 Task: Send an email with the signature Finley Cooper with the subject 'Request for a white paper' and the message 'I will need to review the contract before providing a response.' from softage.1@softage.net to softage.3@softage.net with an attached document Request_for_information.pdf and move the email from Sent Items to the folder Veterinary records
Action: Mouse moved to (111, 131)
Screenshot: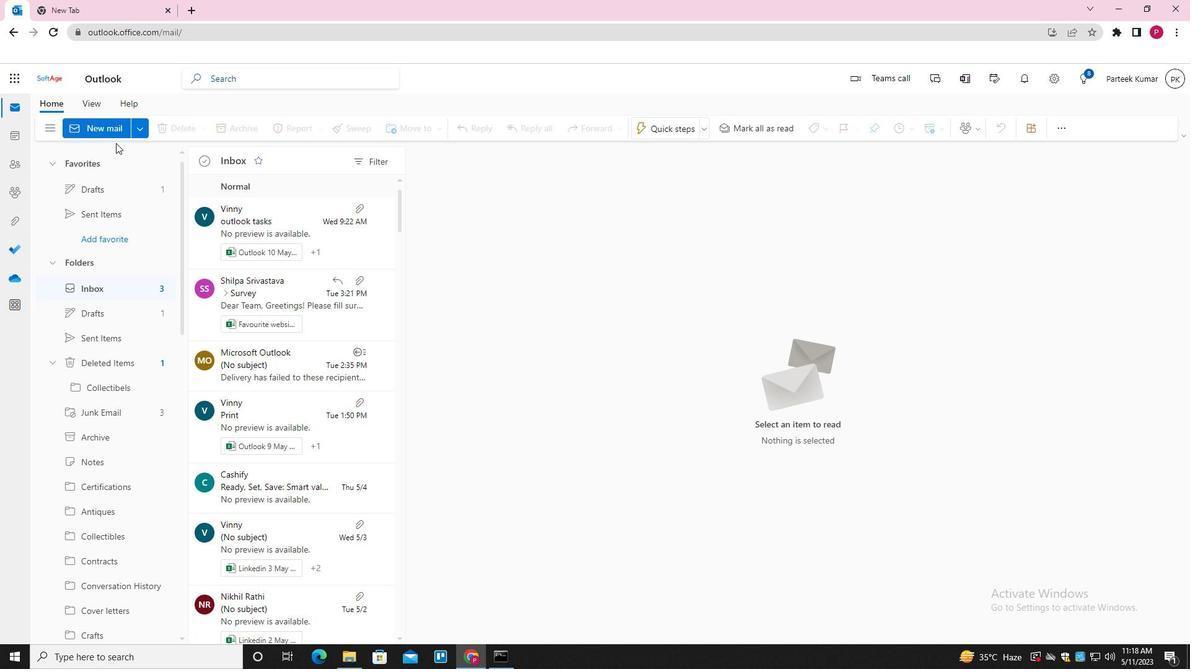 
Action: Mouse pressed left at (111, 131)
Screenshot: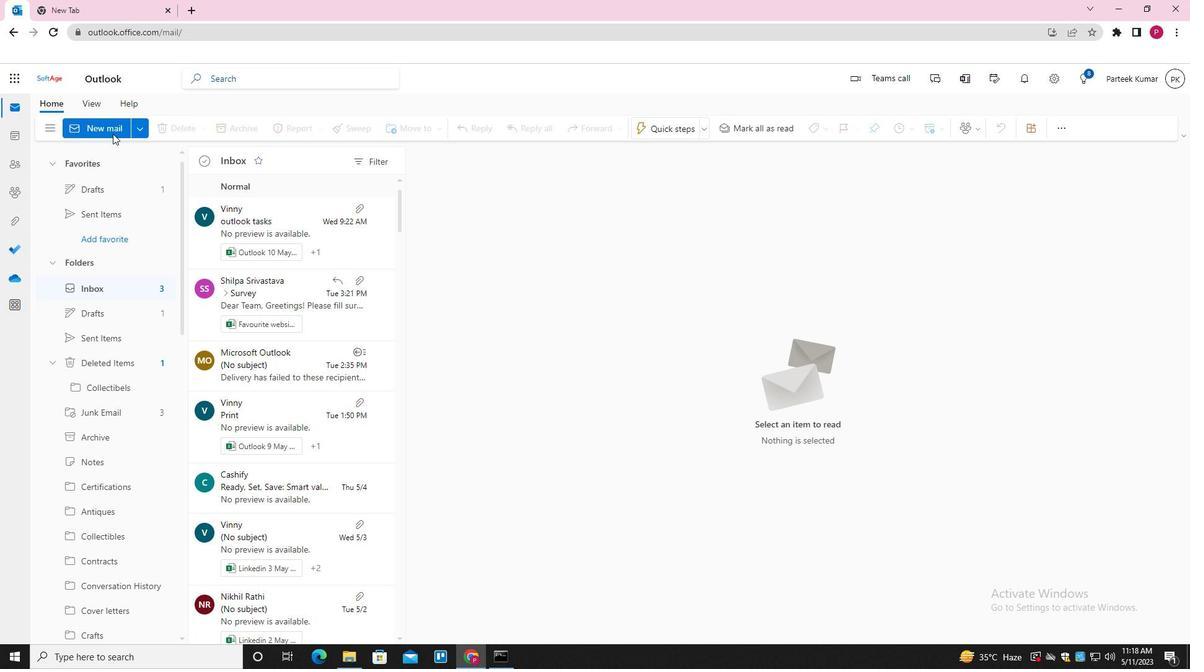 
Action: Mouse moved to (485, 319)
Screenshot: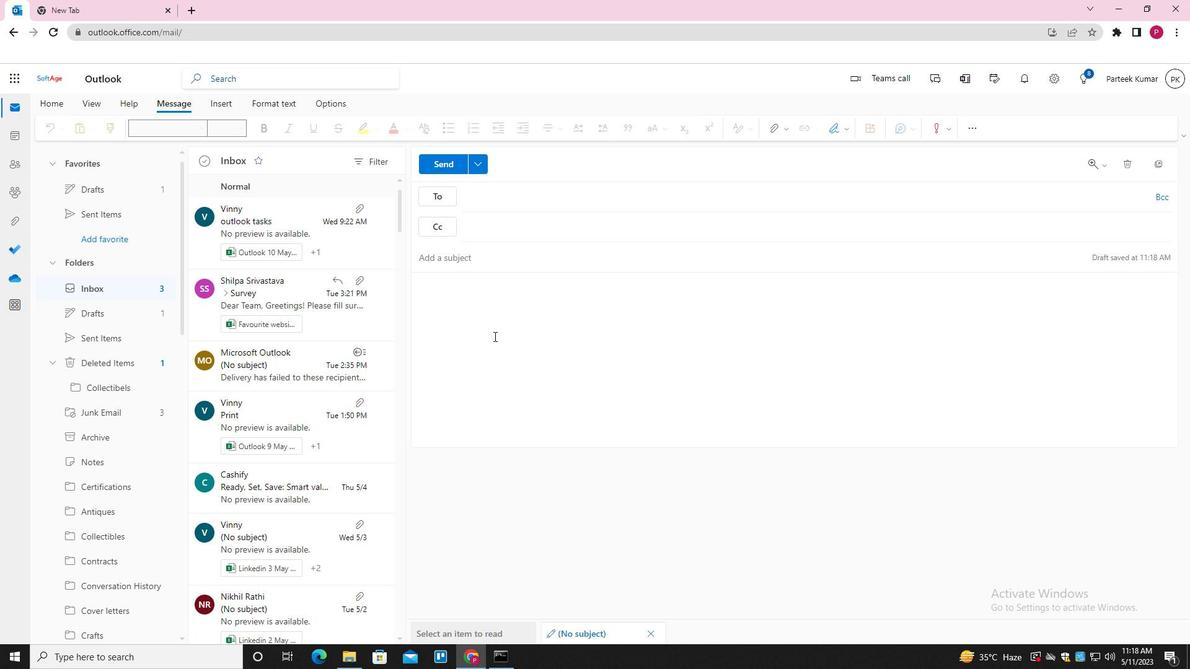 
Action: Mouse pressed left at (485, 319)
Screenshot: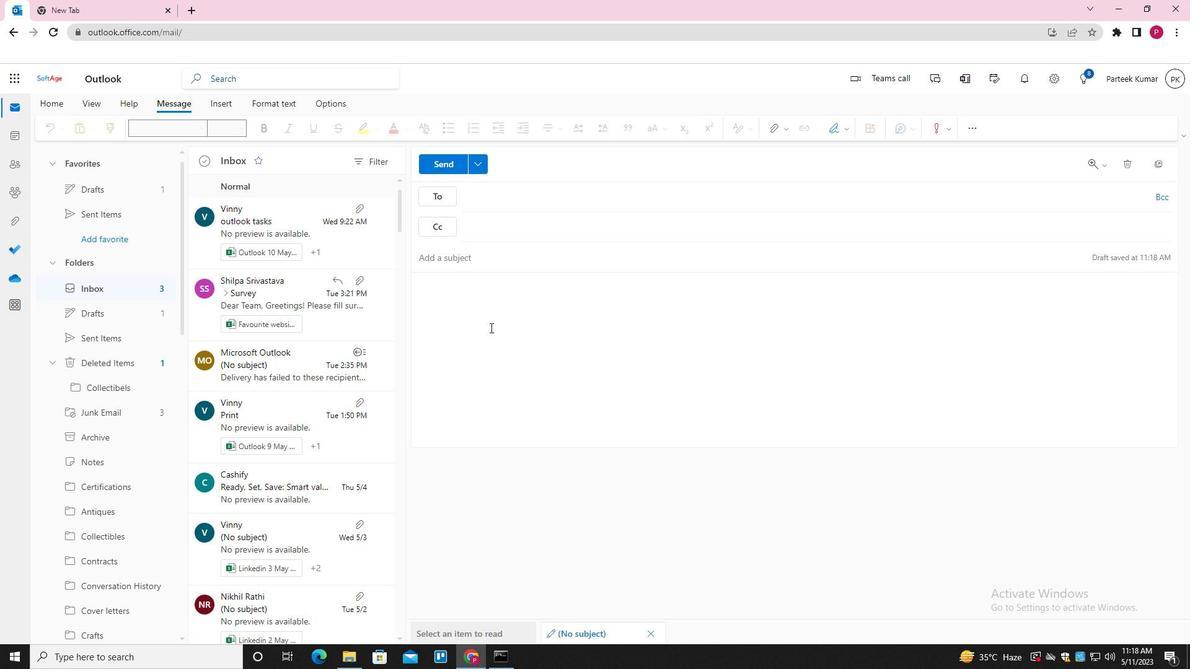 
Action: Mouse moved to (841, 128)
Screenshot: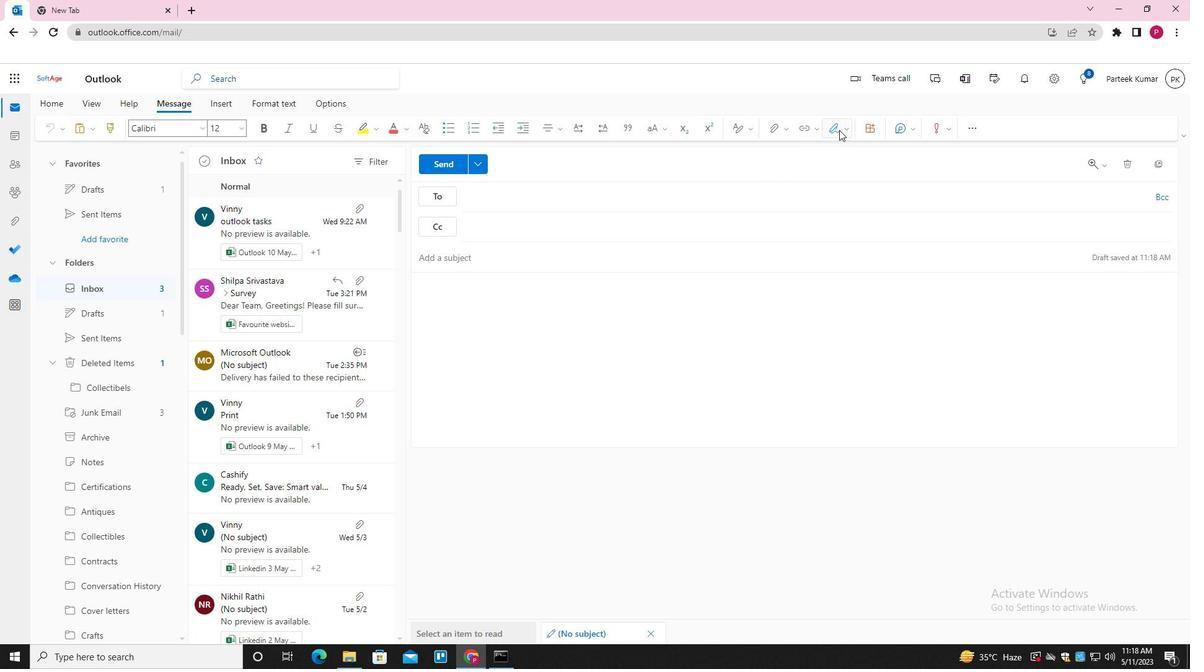 
Action: Mouse pressed left at (841, 128)
Screenshot: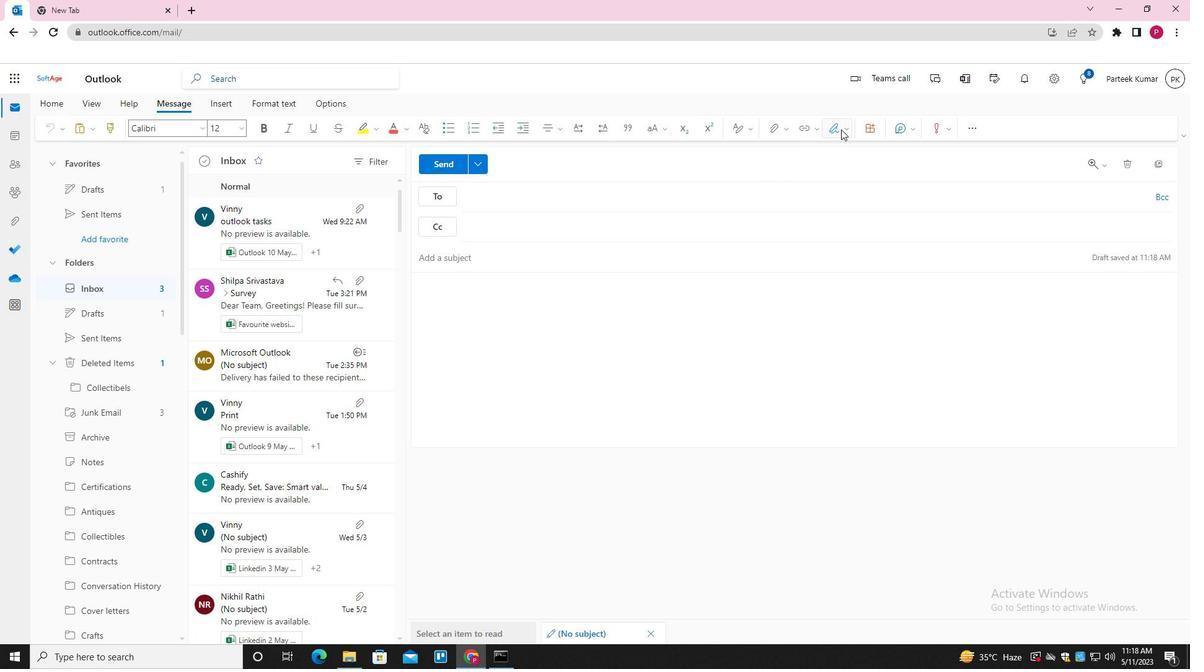
Action: Mouse moved to (822, 177)
Screenshot: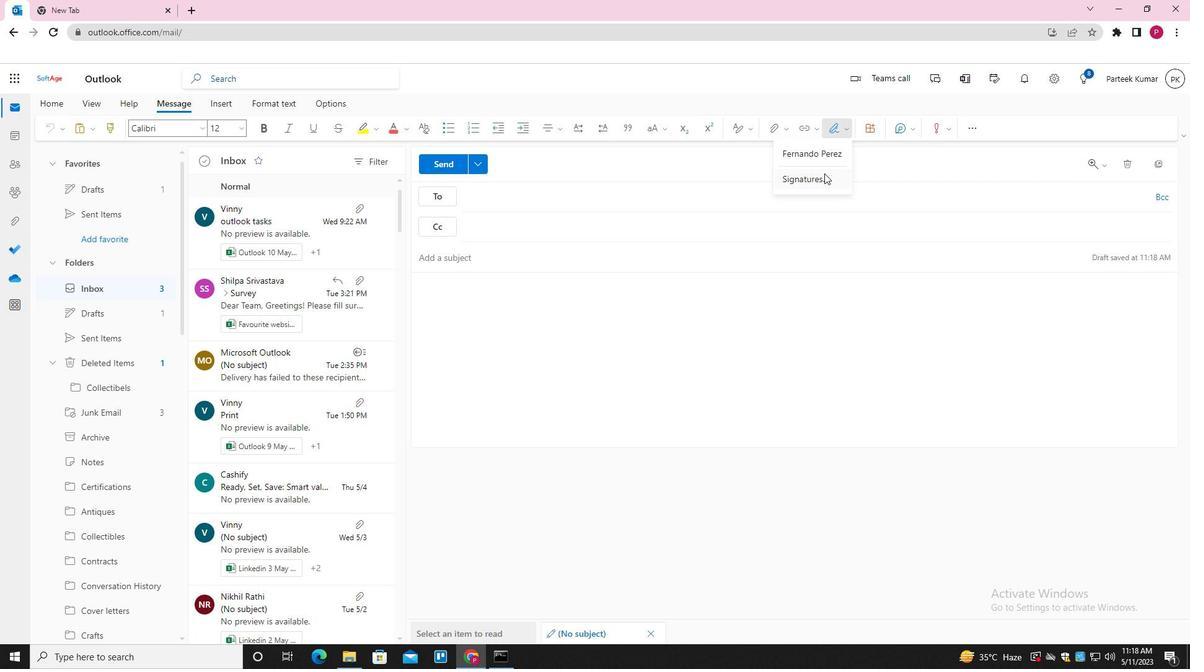 
Action: Mouse pressed left at (822, 177)
Screenshot: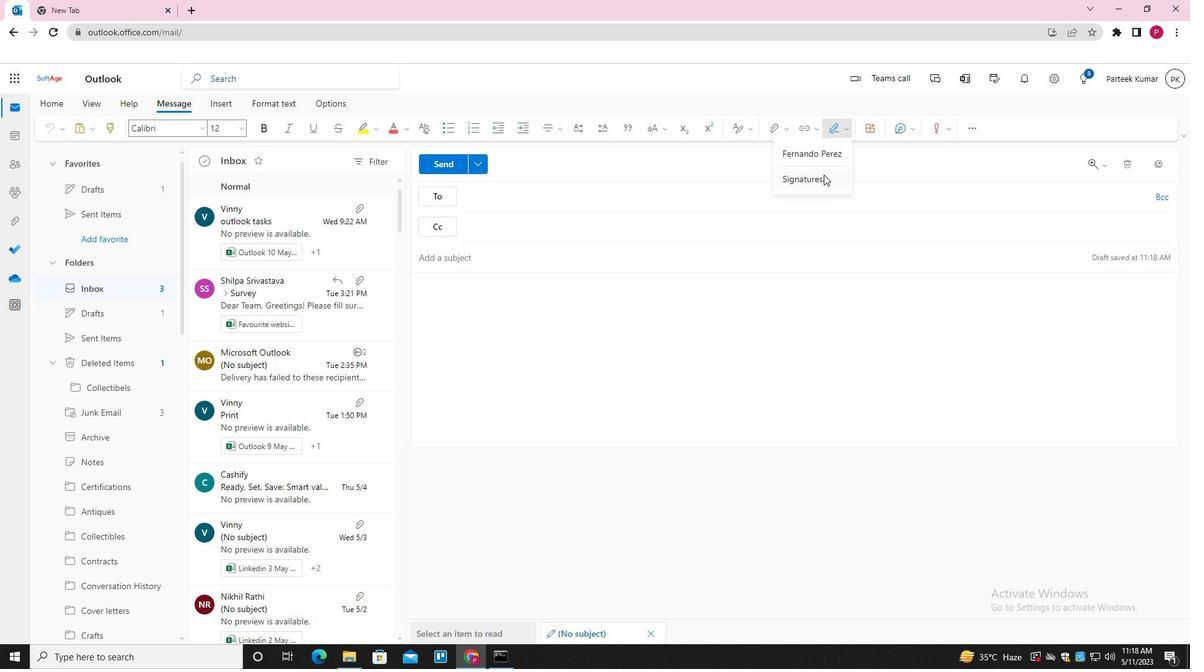 
Action: Mouse moved to (836, 226)
Screenshot: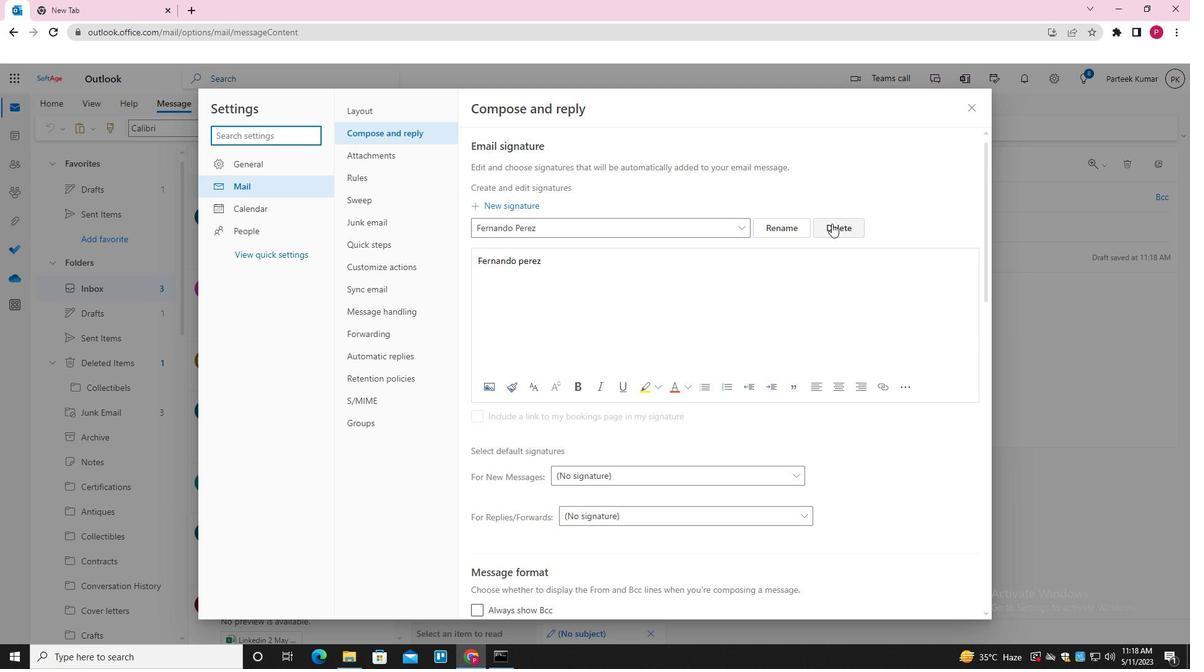 
Action: Mouse pressed left at (836, 226)
Screenshot: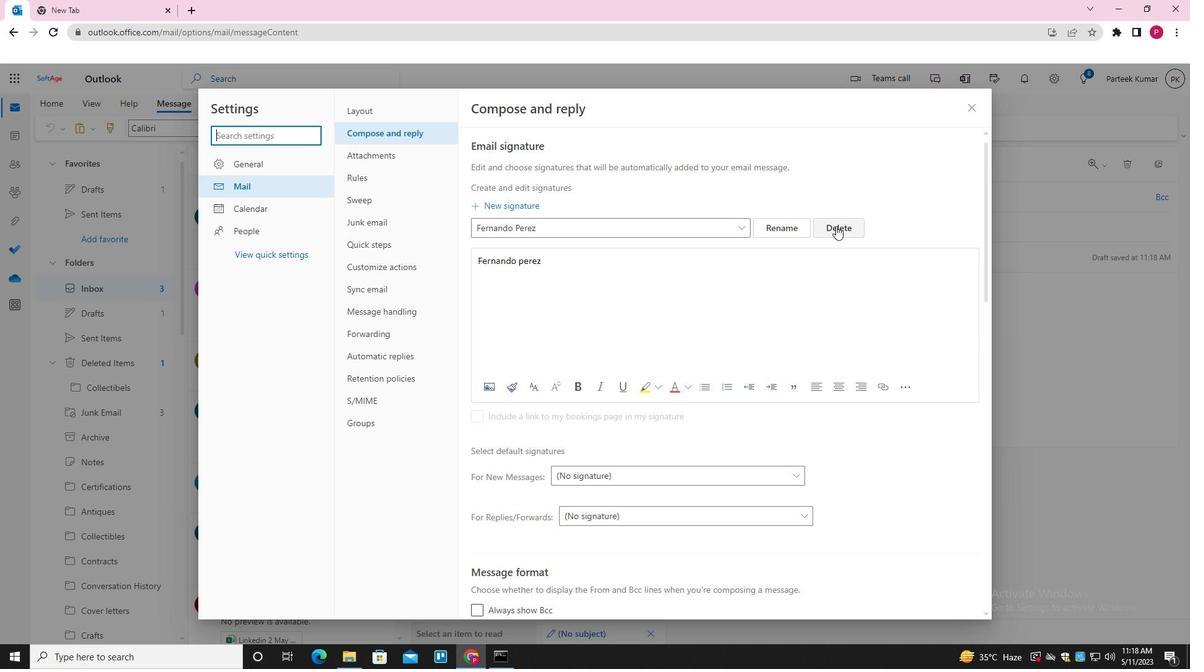 
Action: Mouse moved to (649, 228)
Screenshot: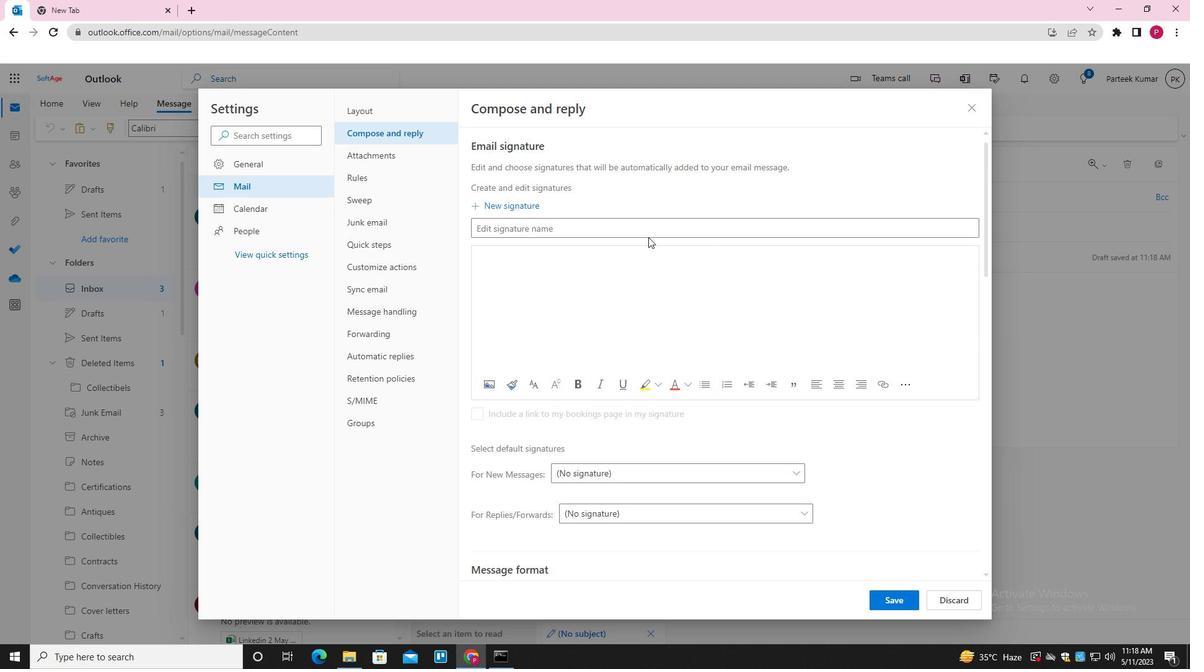 
Action: Mouse pressed left at (649, 228)
Screenshot: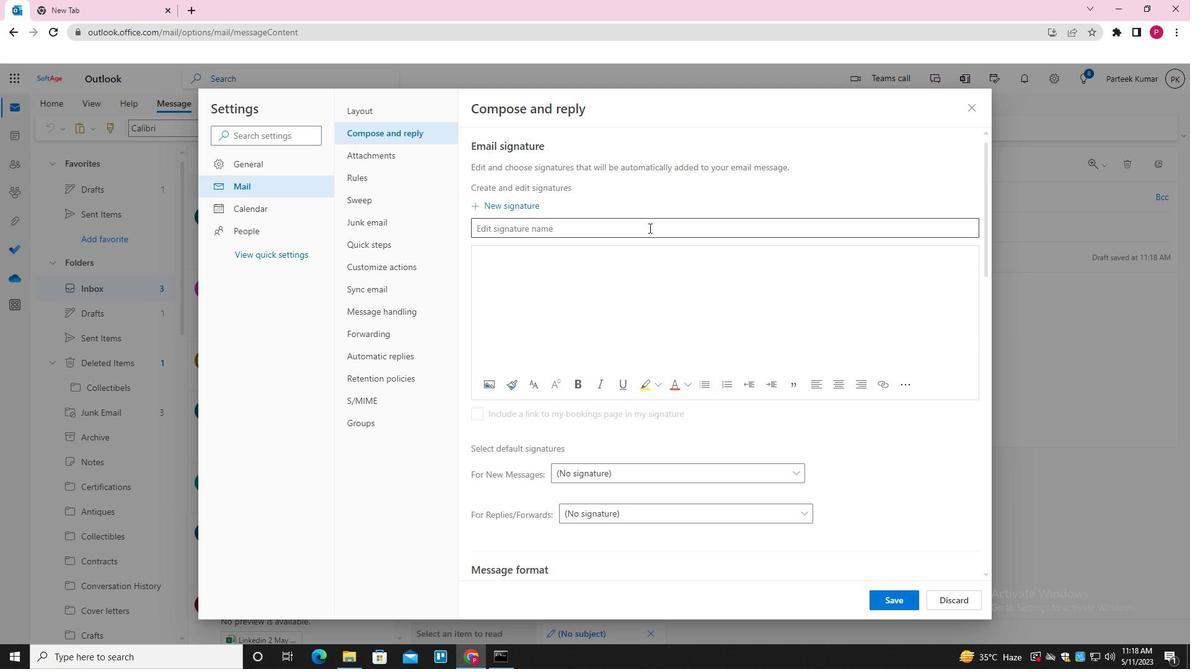 
Action: Key pressed <Key.shift><Key.shift><Key.shift><Key.shift><Key.shift><Key.shift><Key.shift><Key.shift><Key.shift><Key.shift><Key.shift><Key.shift><Key.shift>FINELY<Key.space><Key.shift>COOPER
Screenshot: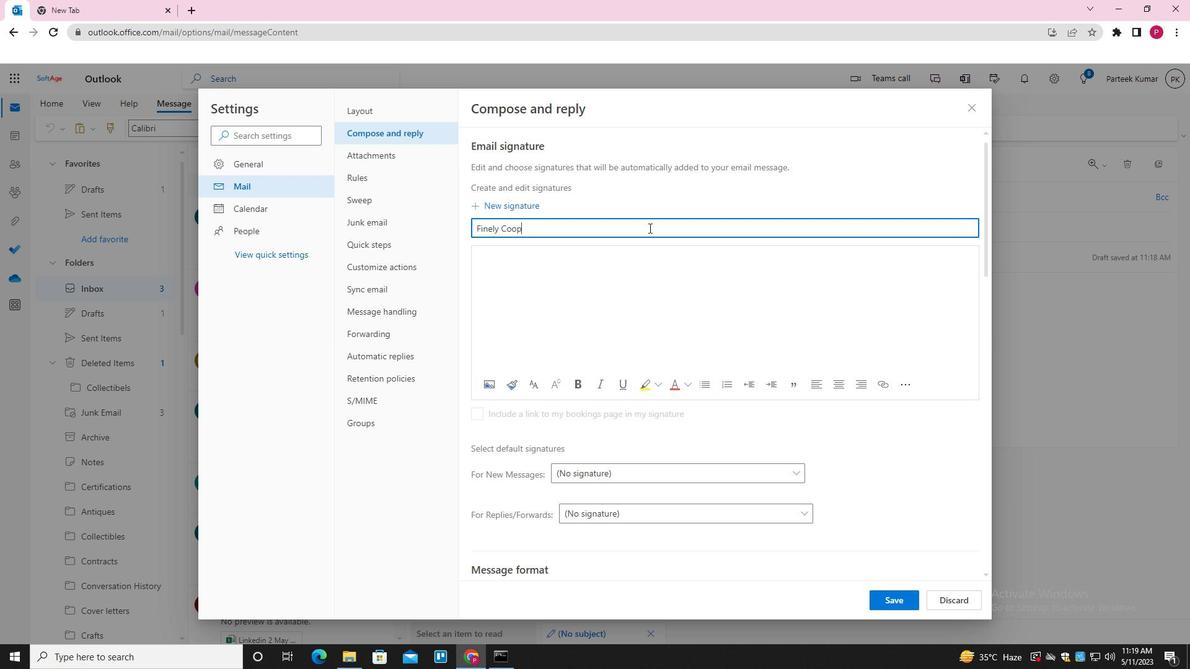 
Action: Mouse moved to (646, 262)
Screenshot: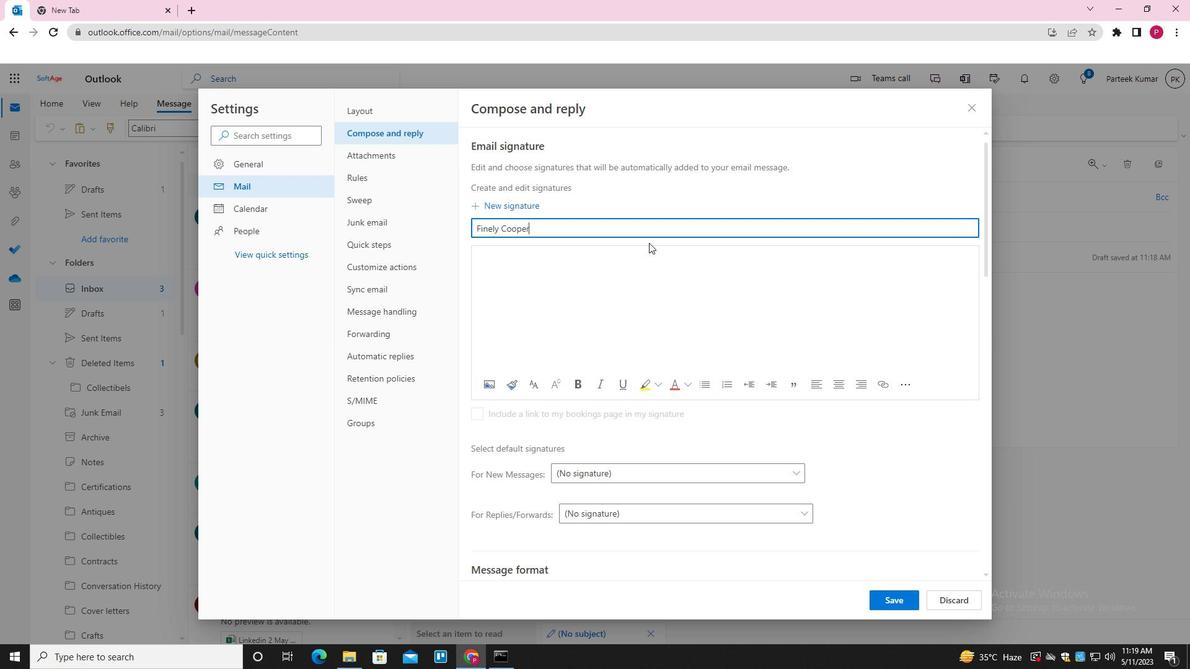 
Action: Mouse pressed left at (646, 262)
Screenshot: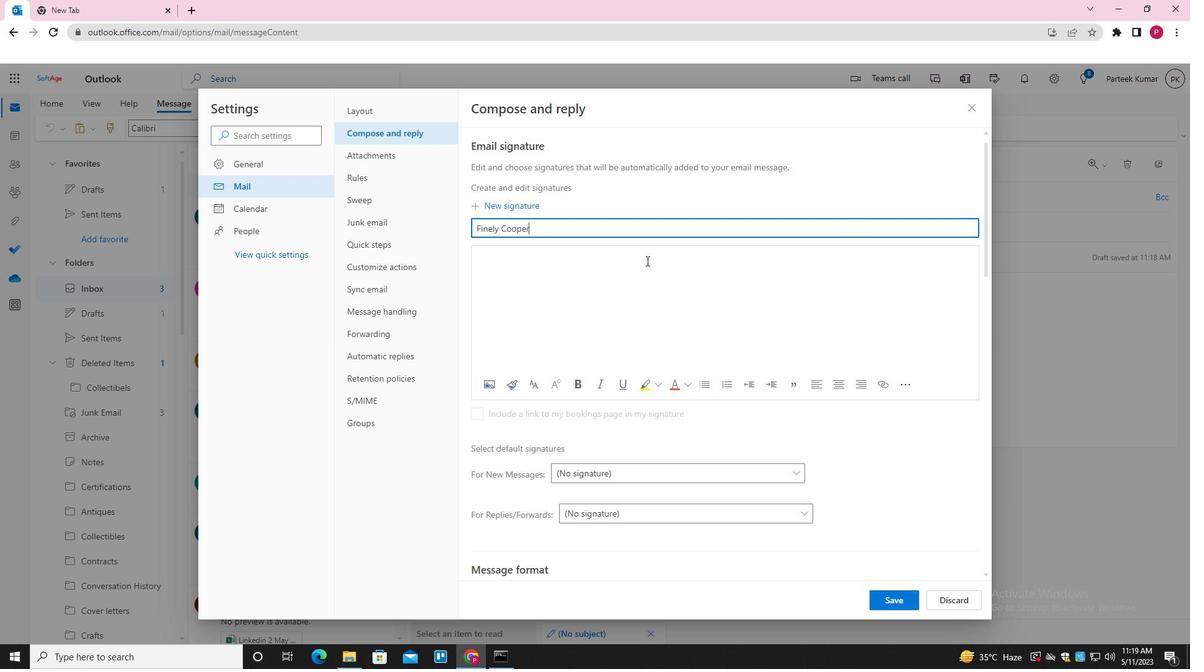 
Action: Key pressed <Key.shift><Key.shift><Key.shift><Key.shift><Key.shift><Key.shift><Key.shift>FINELY<Key.space><Key.shift>COOPER
Screenshot: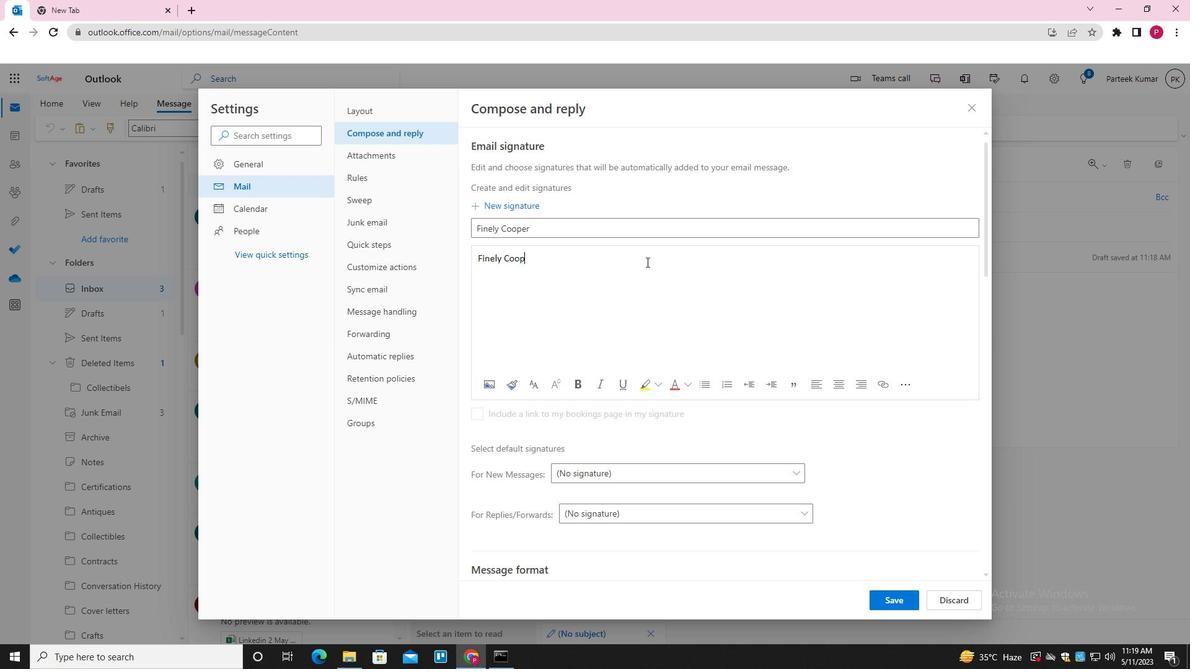 
Action: Mouse moved to (893, 599)
Screenshot: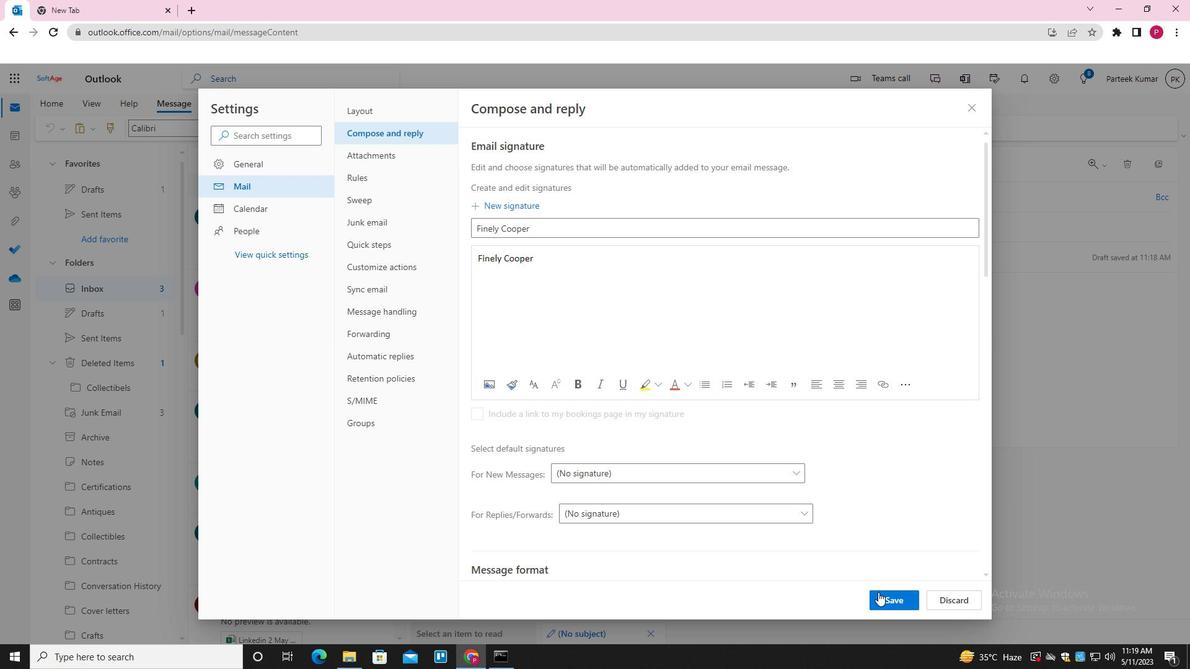 
Action: Mouse pressed left at (893, 599)
Screenshot: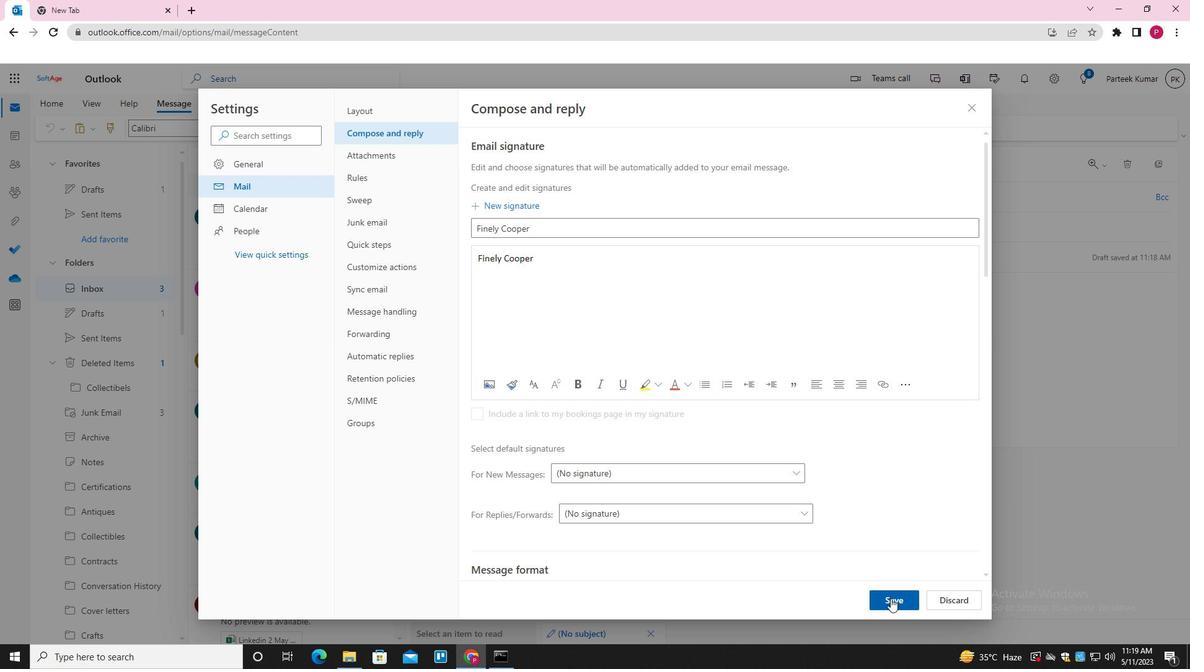 
Action: Mouse moved to (971, 110)
Screenshot: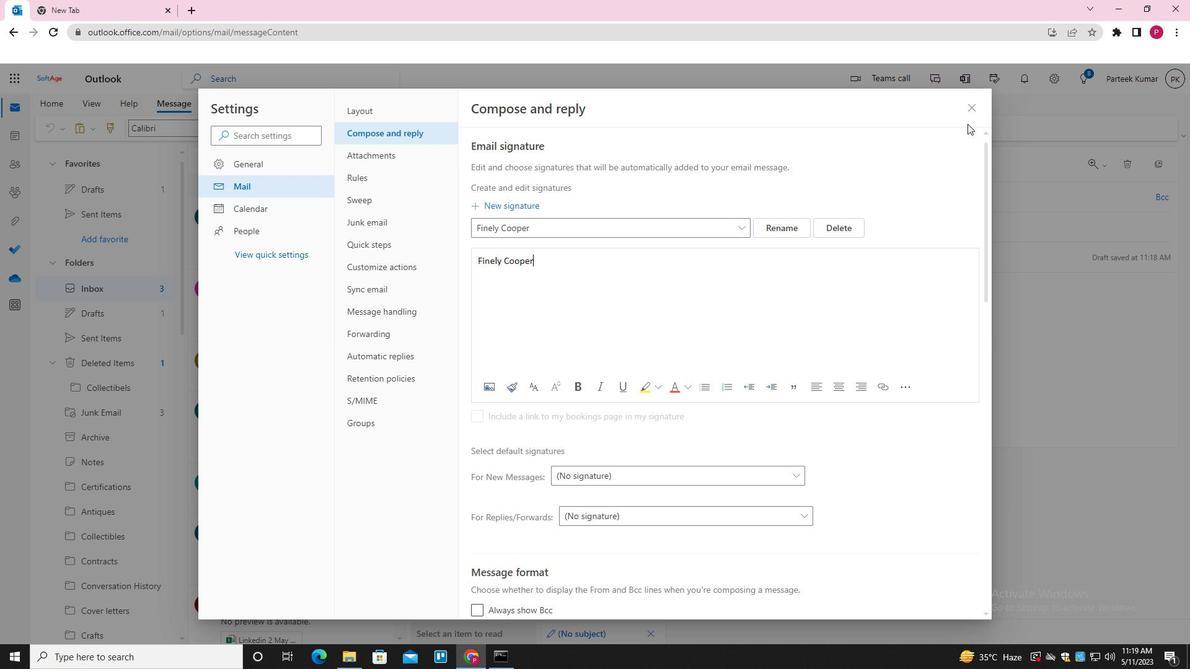
Action: Mouse pressed left at (971, 110)
Screenshot: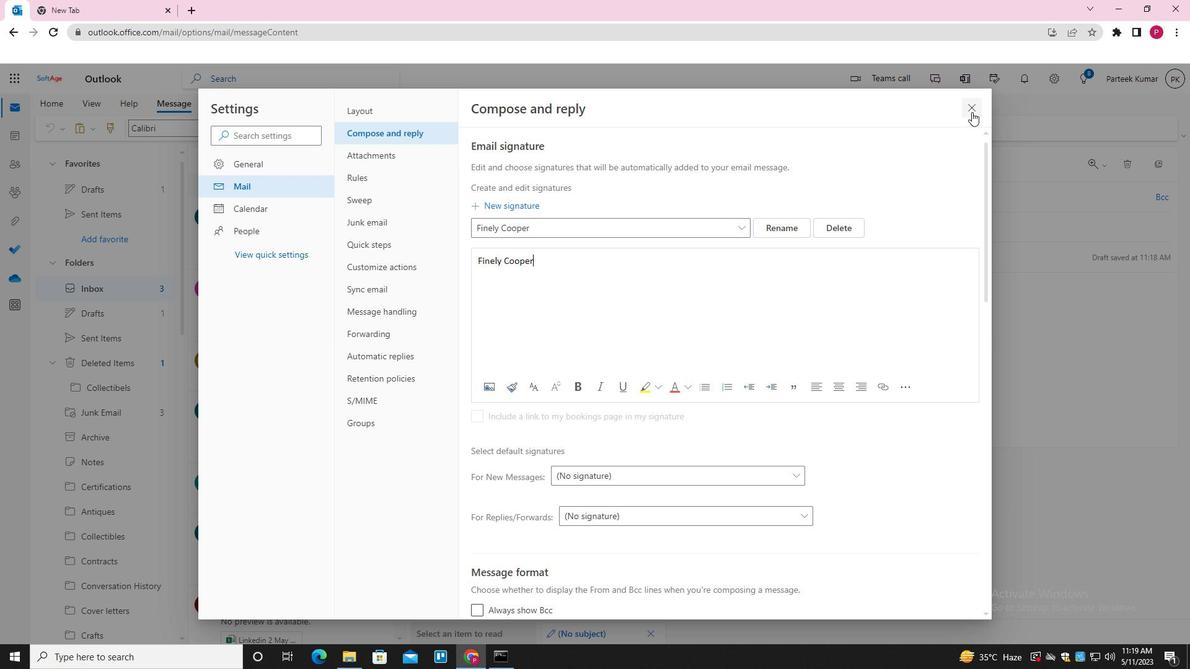 
Action: Mouse moved to (705, 308)
Screenshot: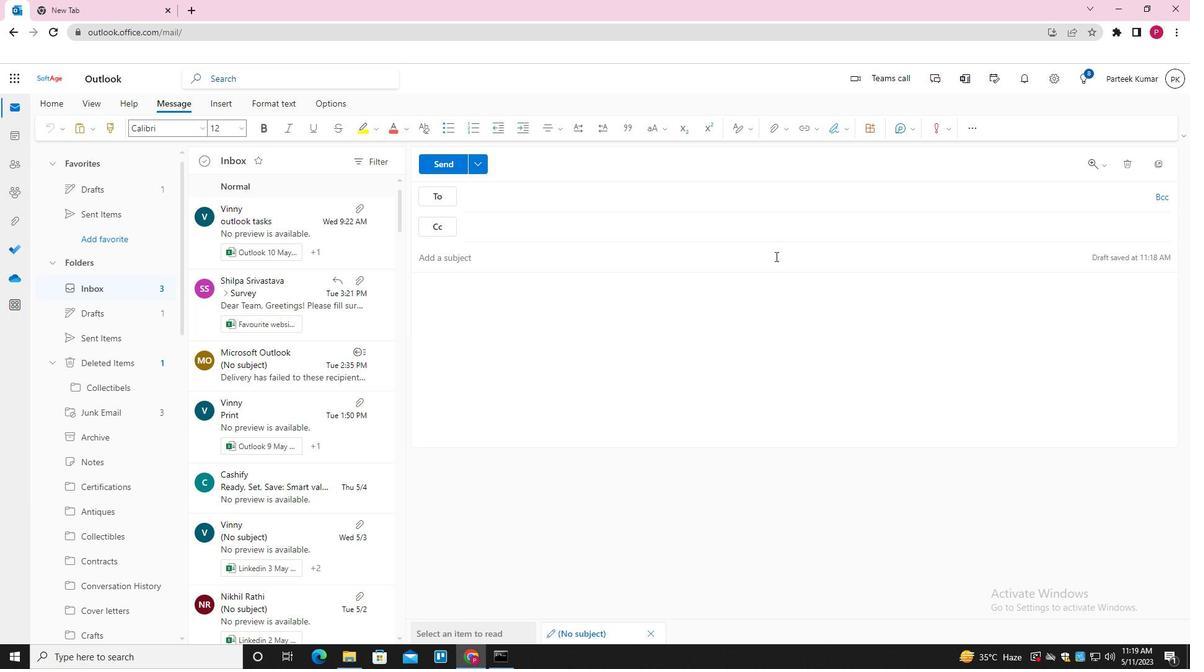 
Action: Mouse pressed left at (705, 308)
Screenshot: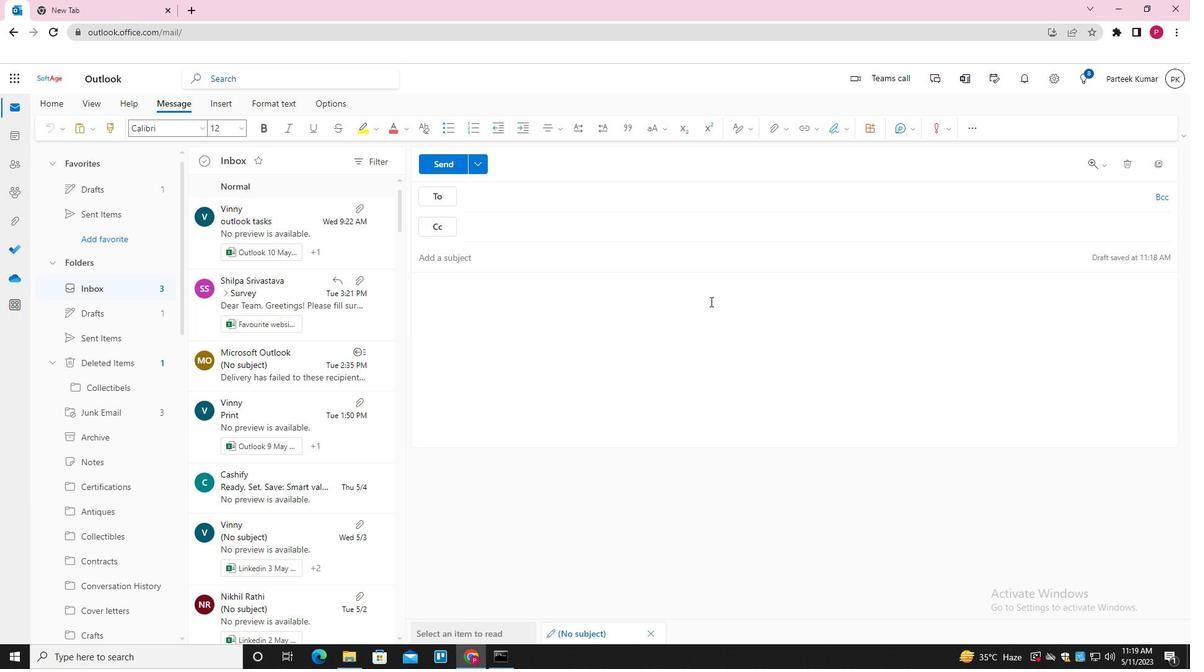 
Action: Mouse moved to (847, 133)
Screenshot: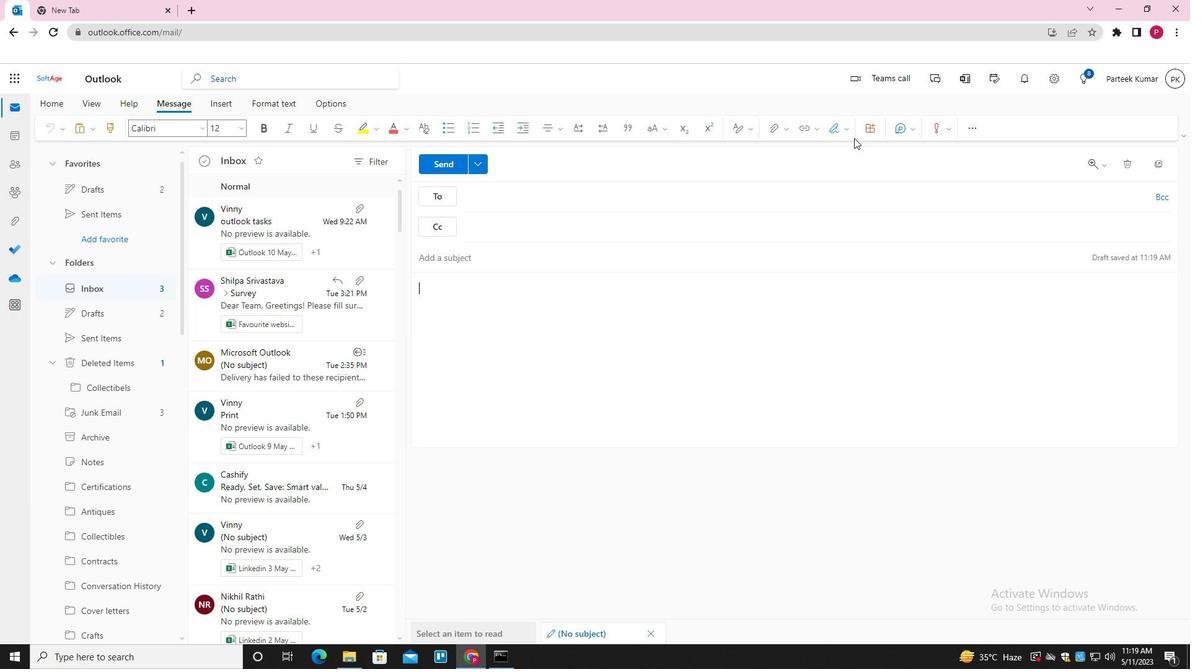 
Action: Mouse pressed left at (847, 133)
Screenshot: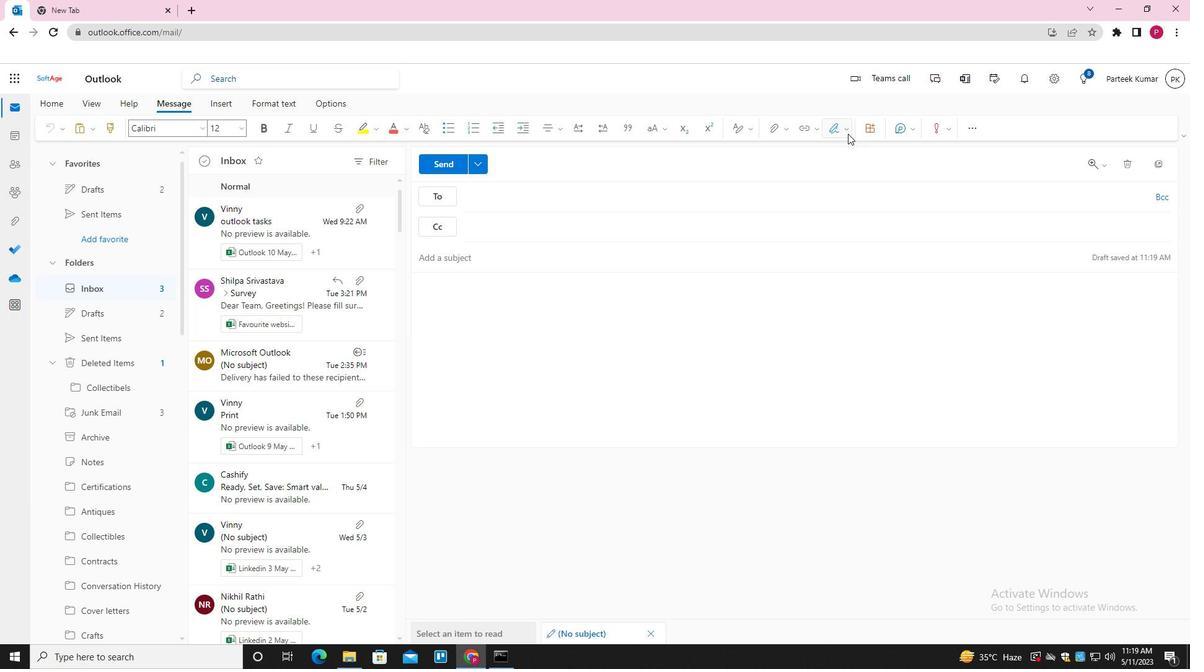 
Action: Mouse moved to (821, 156)
Screenshot: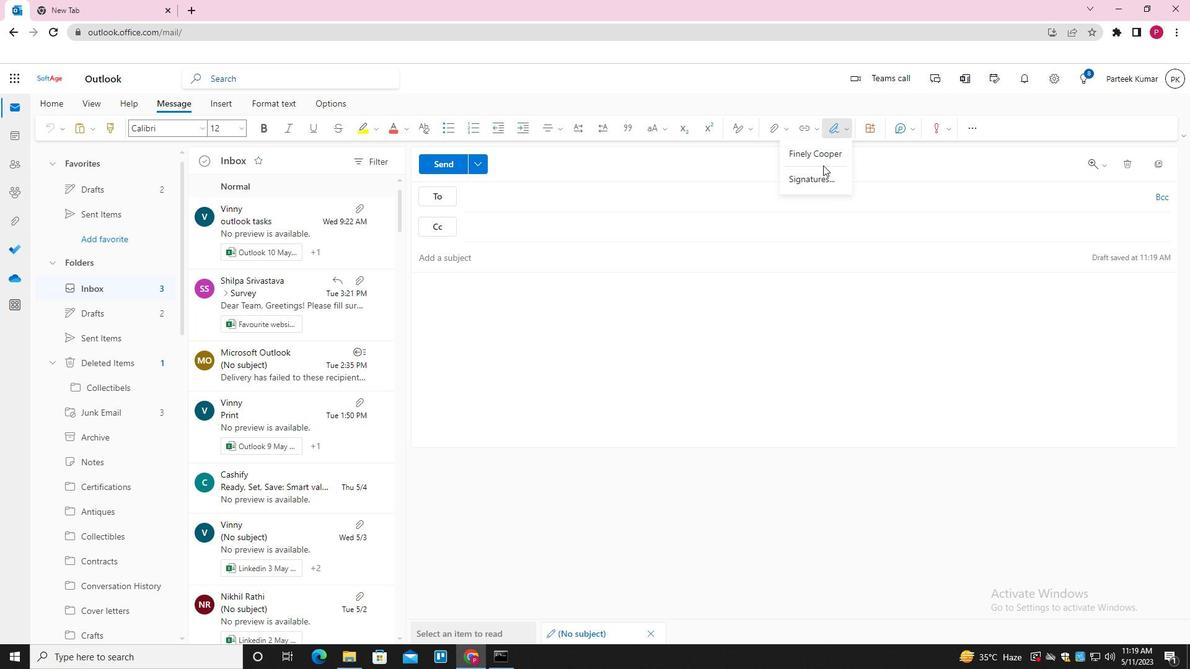 
Action: Mouse pressed left at (821, 156)
Screenshot: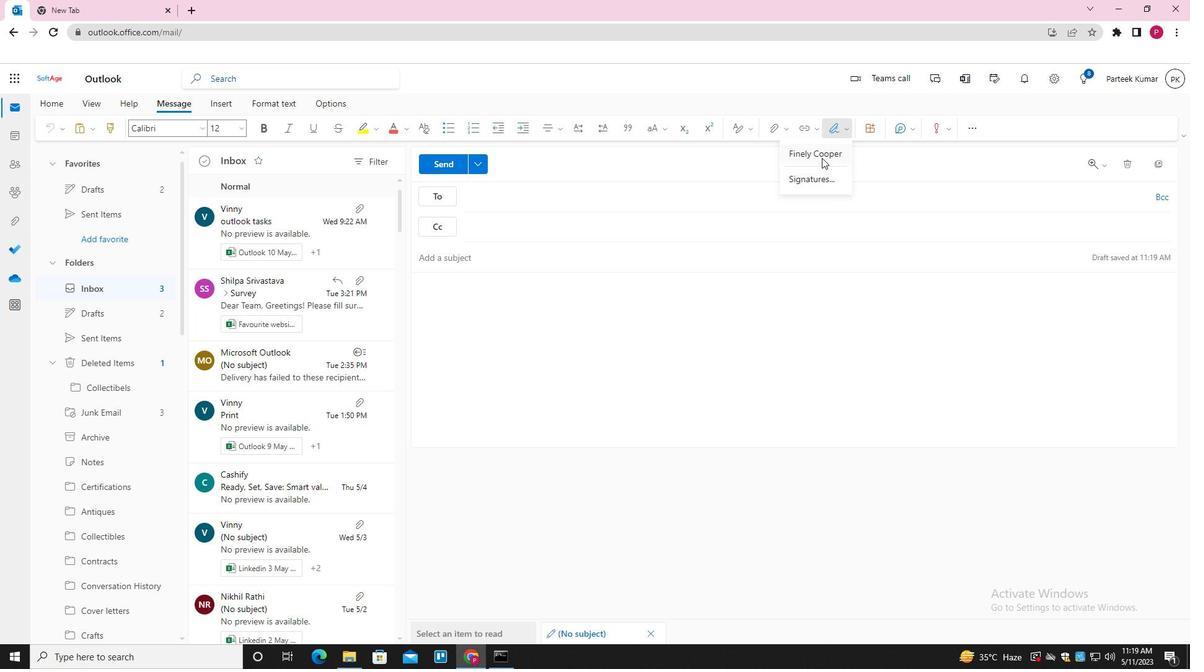 
Action: Mouse moved to (521, 256)
Screenshot: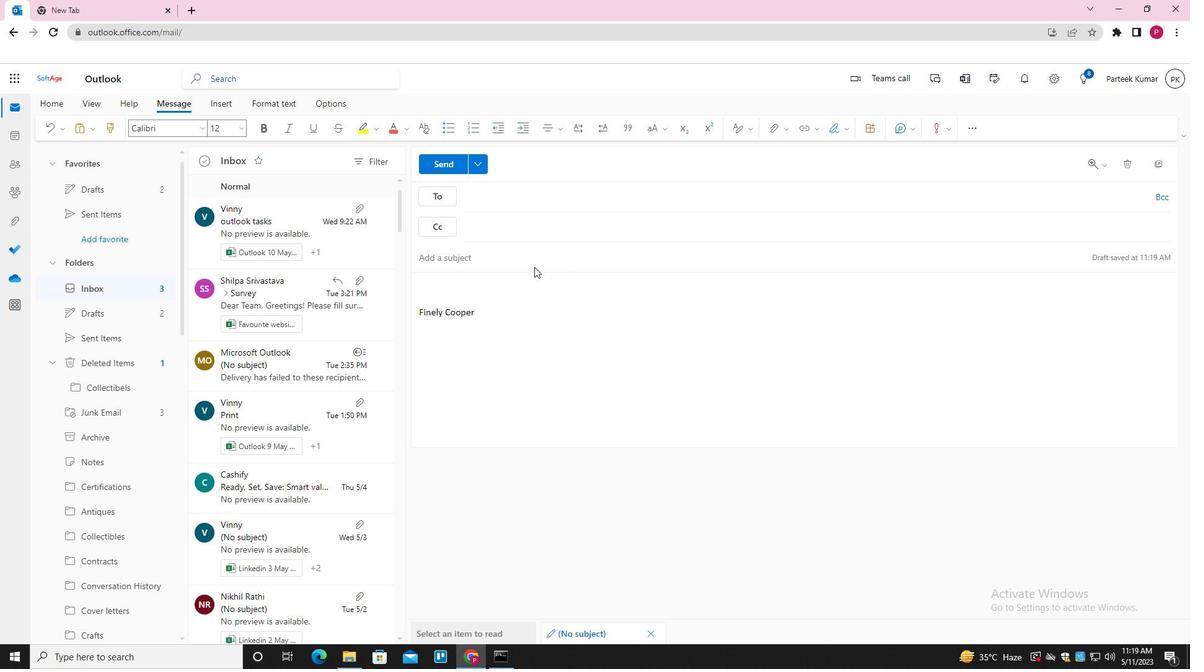 
Action: Mouse pressed left at (521, 256)
Screenshot: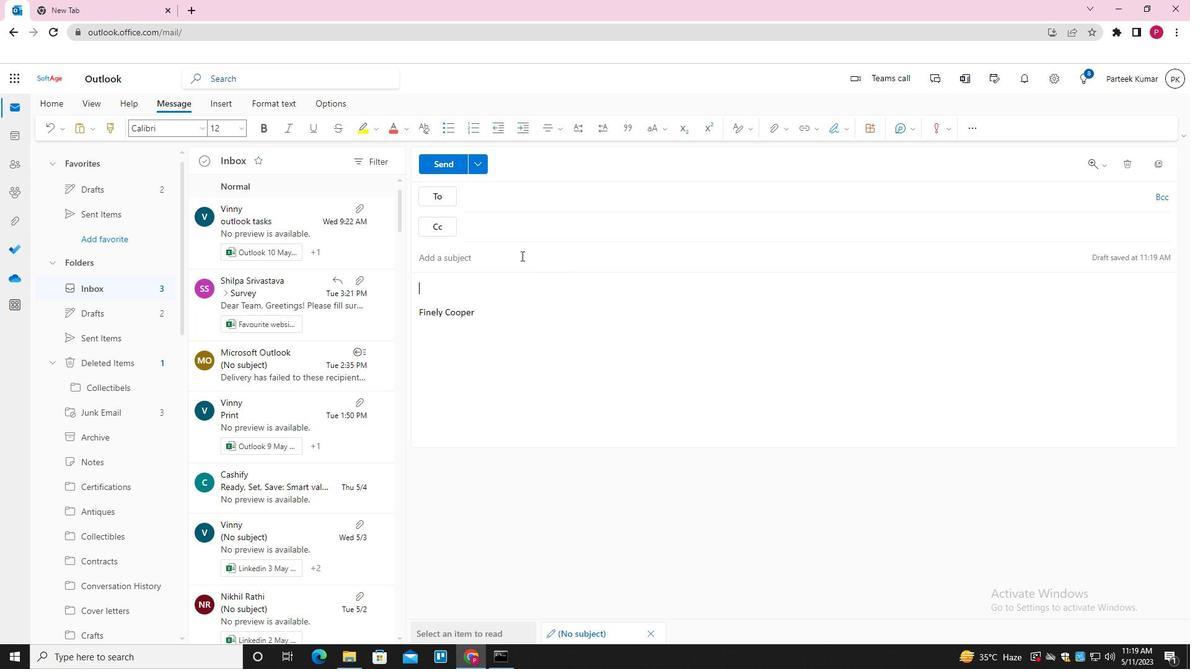 
Action: Key pressed <Key.shift>REQUEST<Key.space>FOR<Key.space><Key.space><Key.backspace>A<Key.space>WHITE<Key.space>PAPER
Screenshot: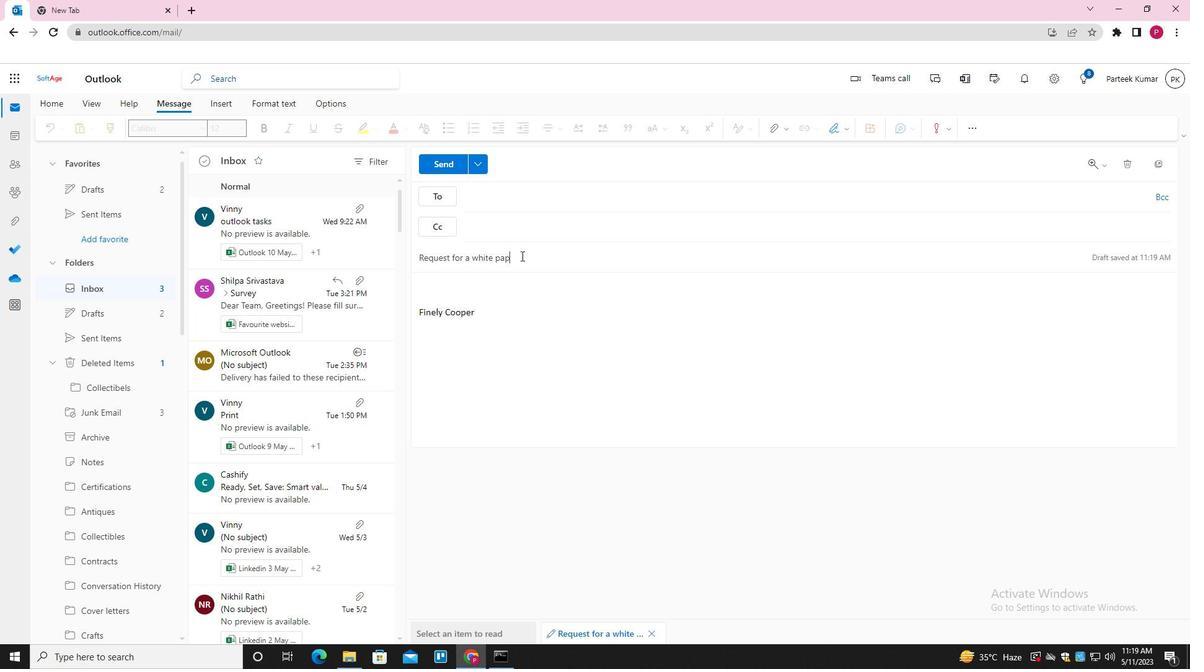 
Action: Mouse moved to (513, 284)
Screenshot: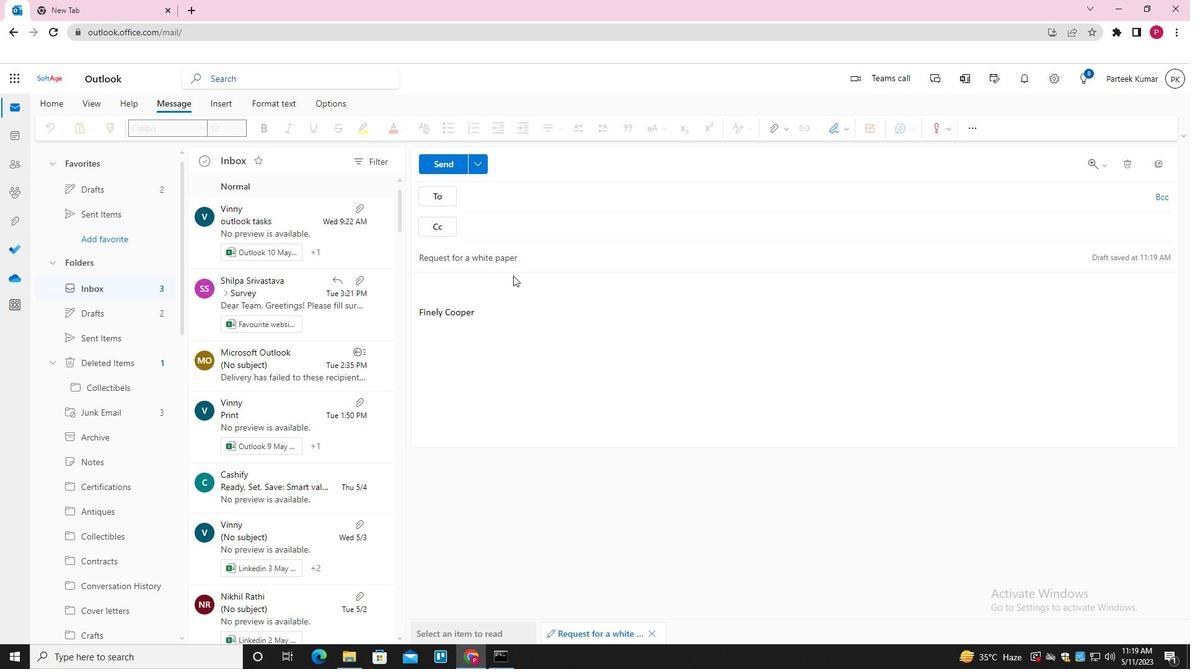 
Action: Mouse pressed left at (513, 284)
Screenshot: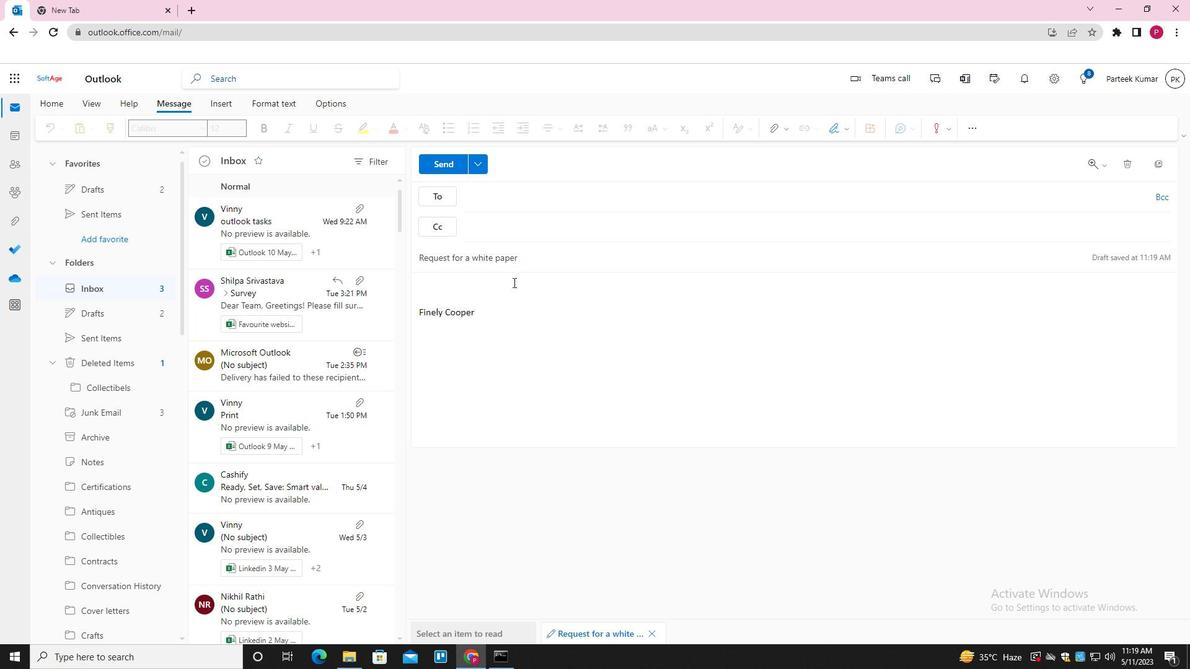 
Action: Key pressed <Key.shift>I<Key.space>WILL<Key.space>NEED<Key.space>TO<Key.space>REVIEW<Key.space>THE<Key.space>CONTRACT<Key.space>BEFORE<Key.space>PROVIDING<Key.space>A<Key.space>P<Key.backspace>RESPONSE
Screenshot: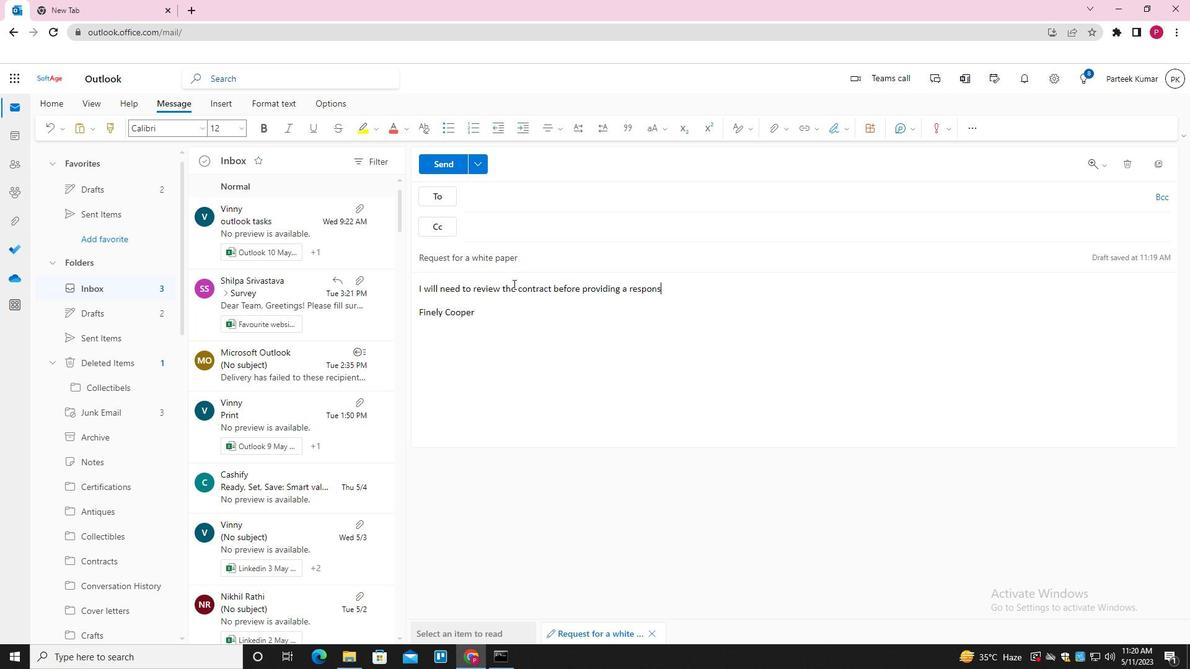 
Action: Mouse moved to (501, 199)
Screenshot: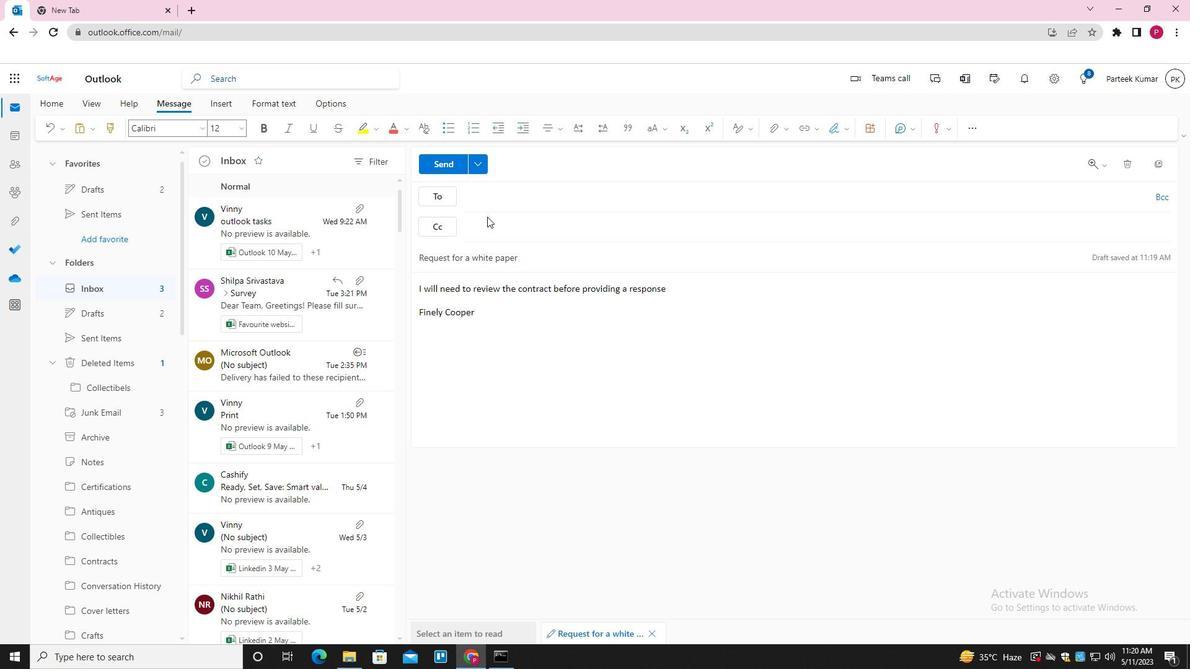 
Action: Mouse pressed left at (501, 199)
Screenshot: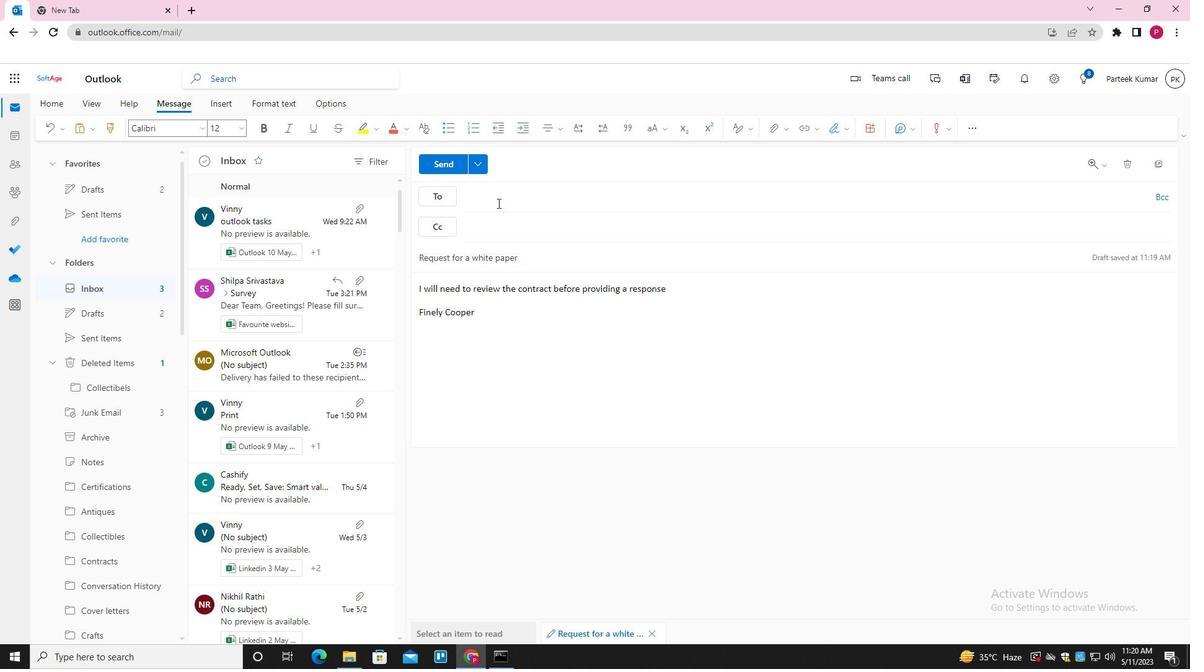
Action: Key pressed SOFTAGE.3<Key.shift>@SOFTAGE.NET<Key.down><Key.up><Key.enter>
Screenshot: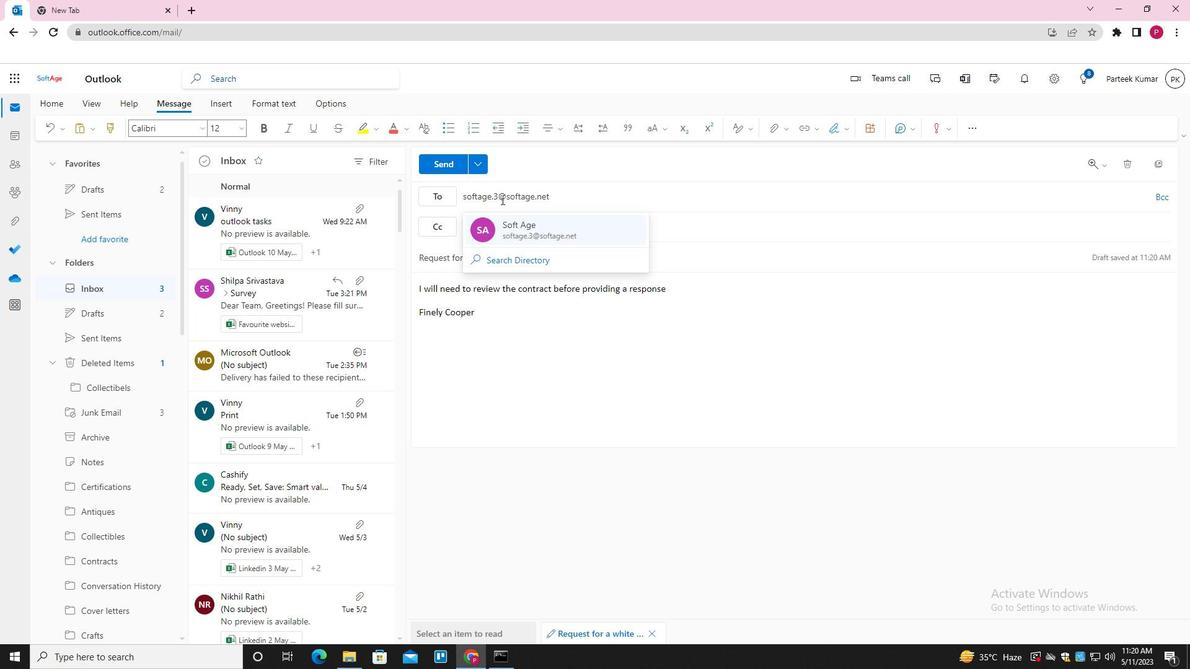 
Action: Mouse moved to (772, 129)
Screenshot: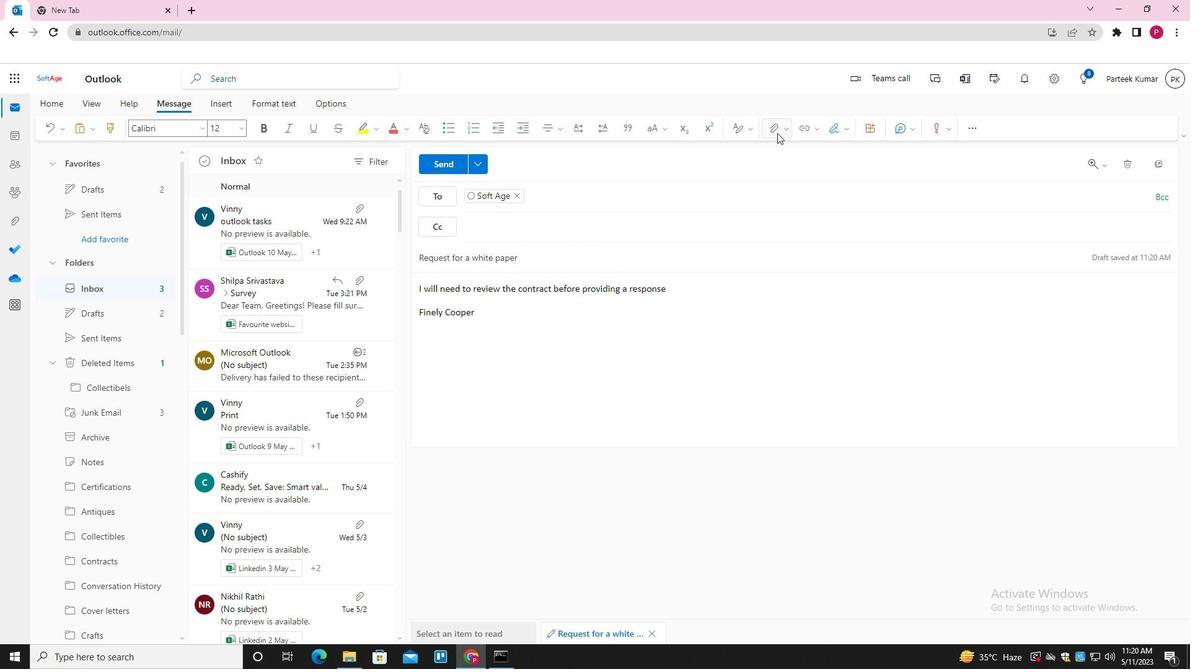 
Action: Mouse pressed left at (772, 129)
Screenshot: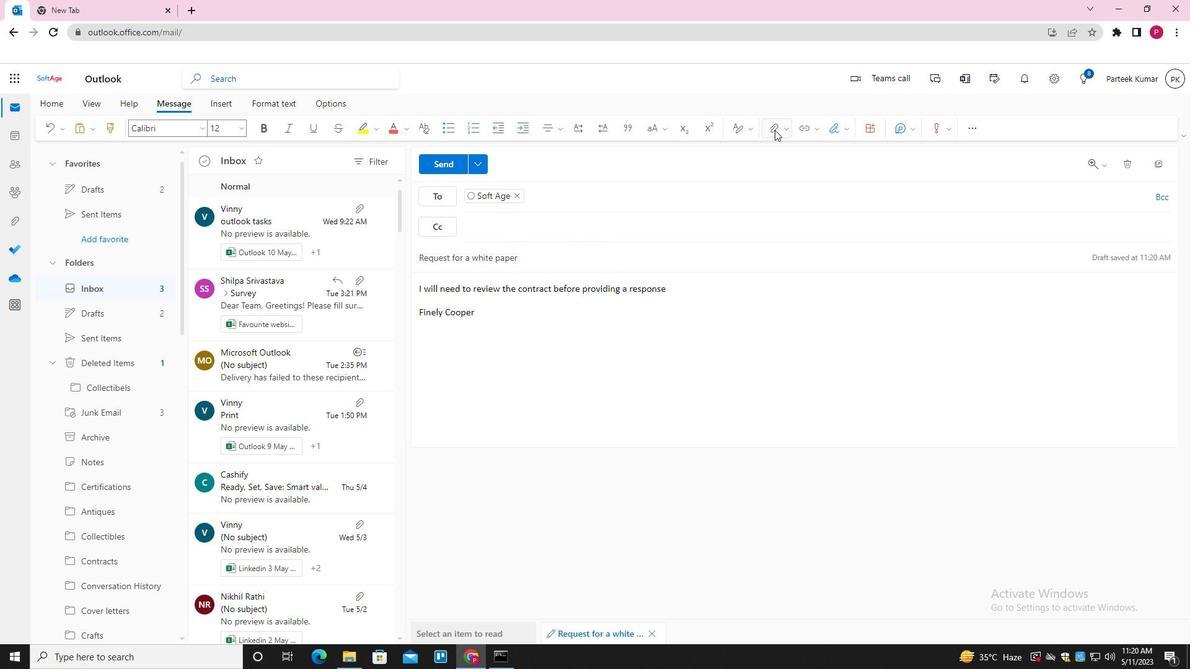
Action: Mouse moved to (720, 153)
Screenshot: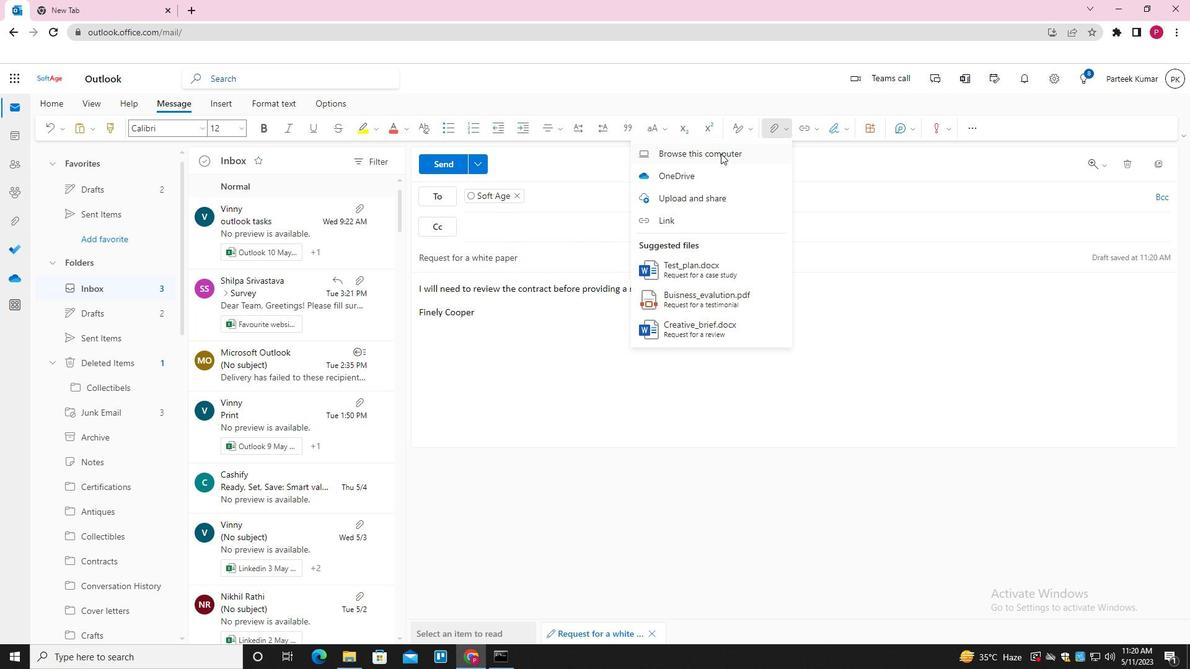
Action: Mouse pressed left at (720, 153)
Screenshot: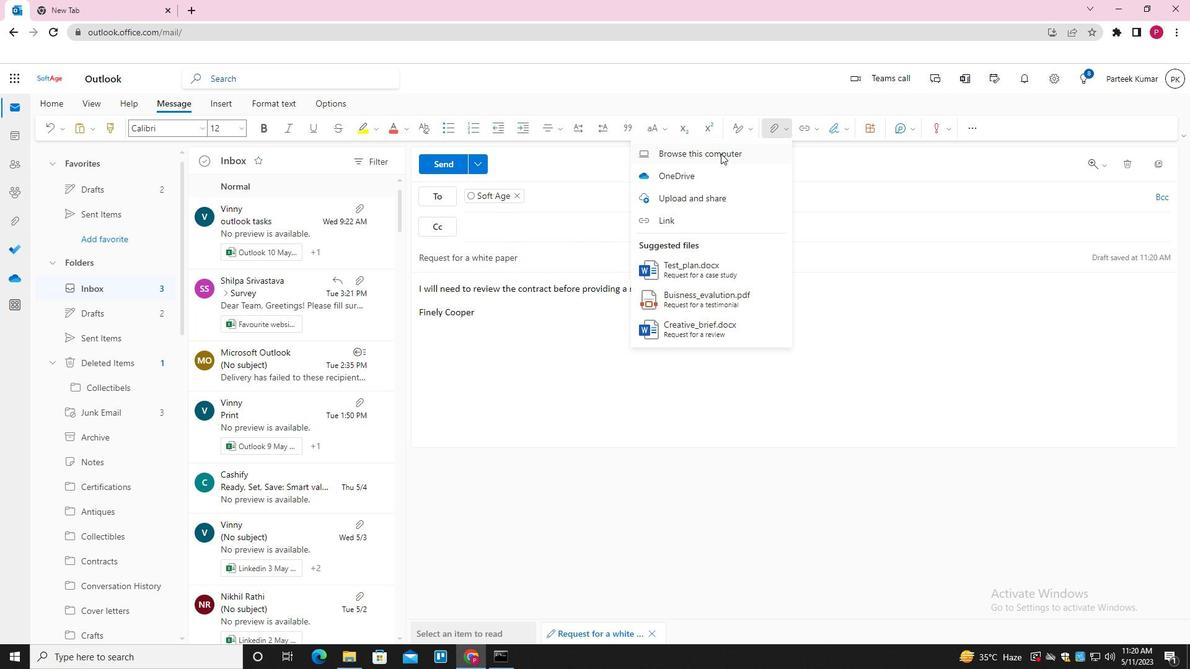 
Action: Mouse moved to (244, 91)
Screenshot: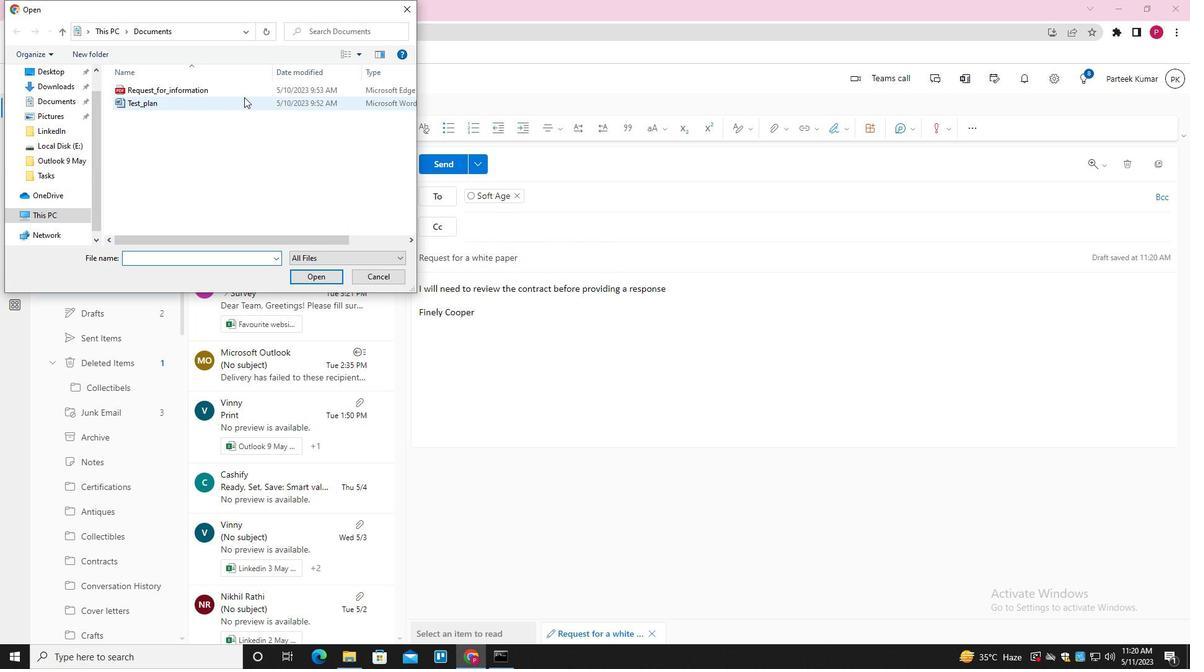 
Action: Mouse pressed left at (244, 91)
Screenshot: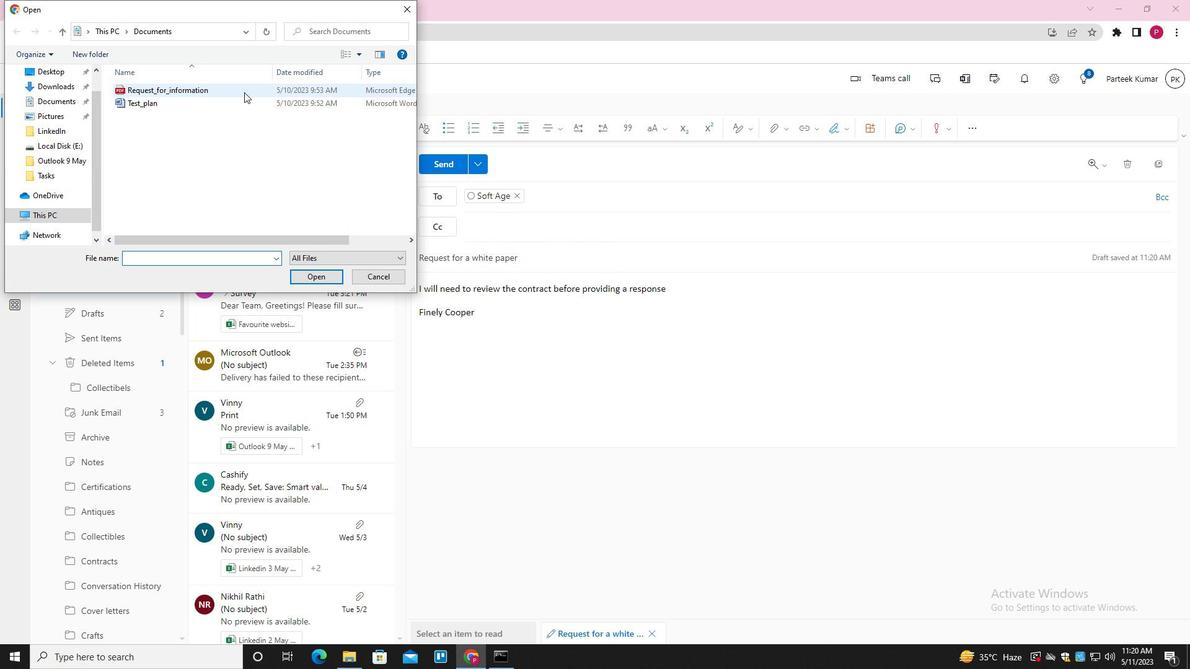 
Action: Mouse moved to (319, 275)
Screenshot: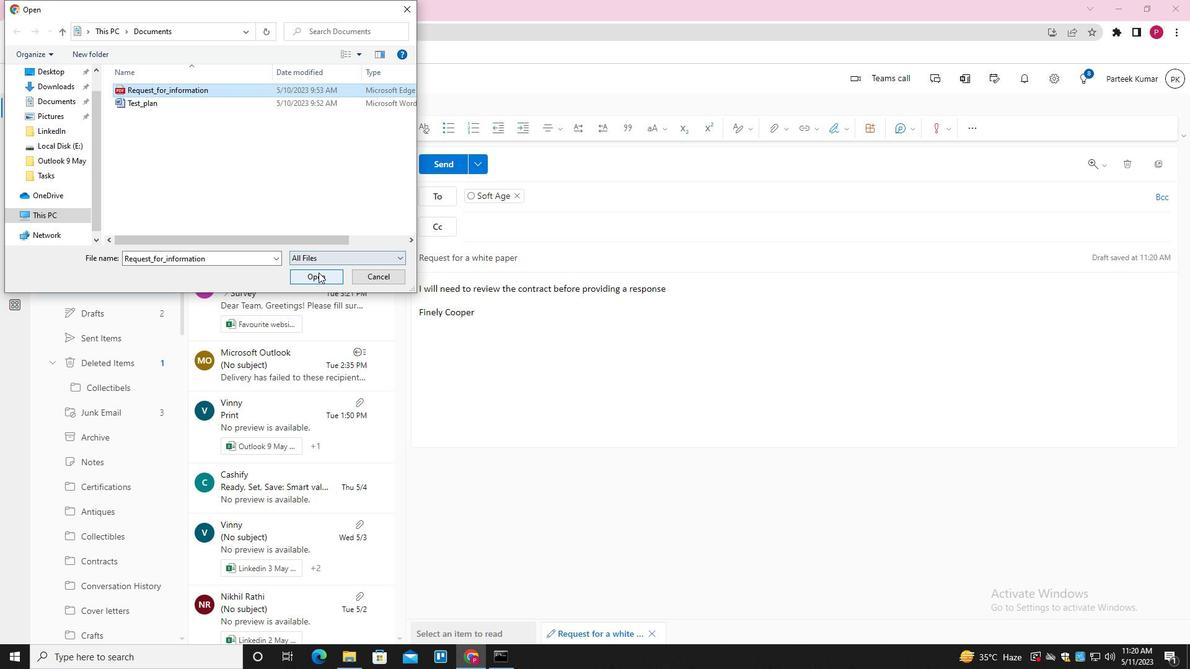 
Action: Mouse pressed left at (319, 275)
Screenshot: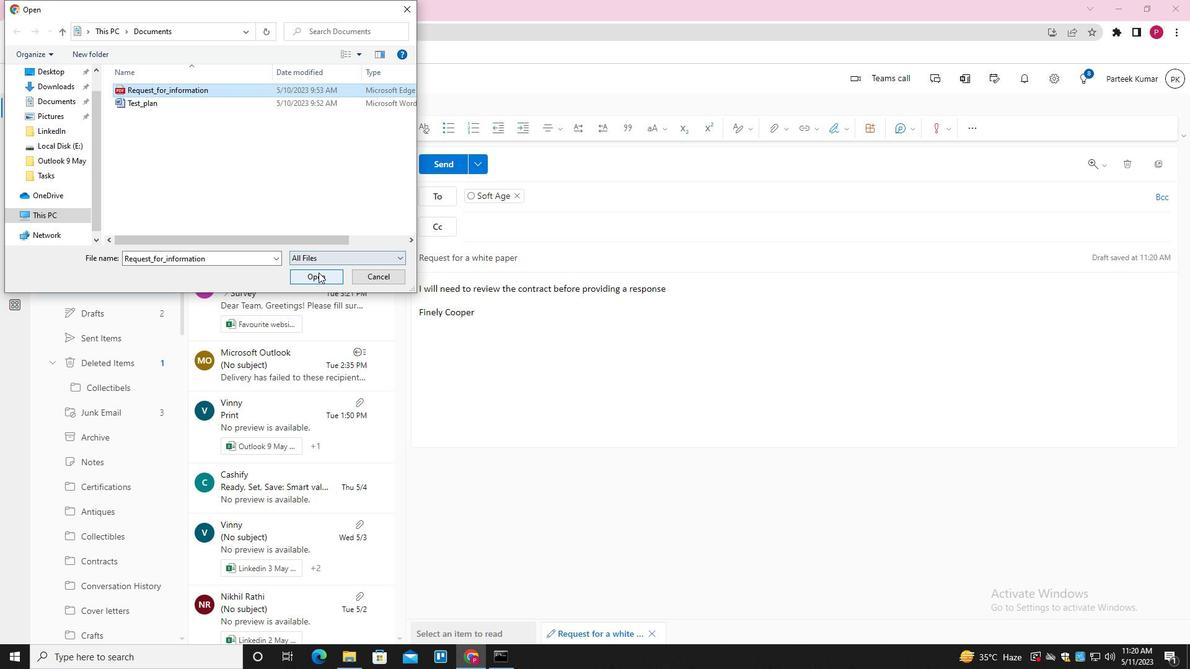 
Action: Mouse moved to (449, 165)
Screenshot: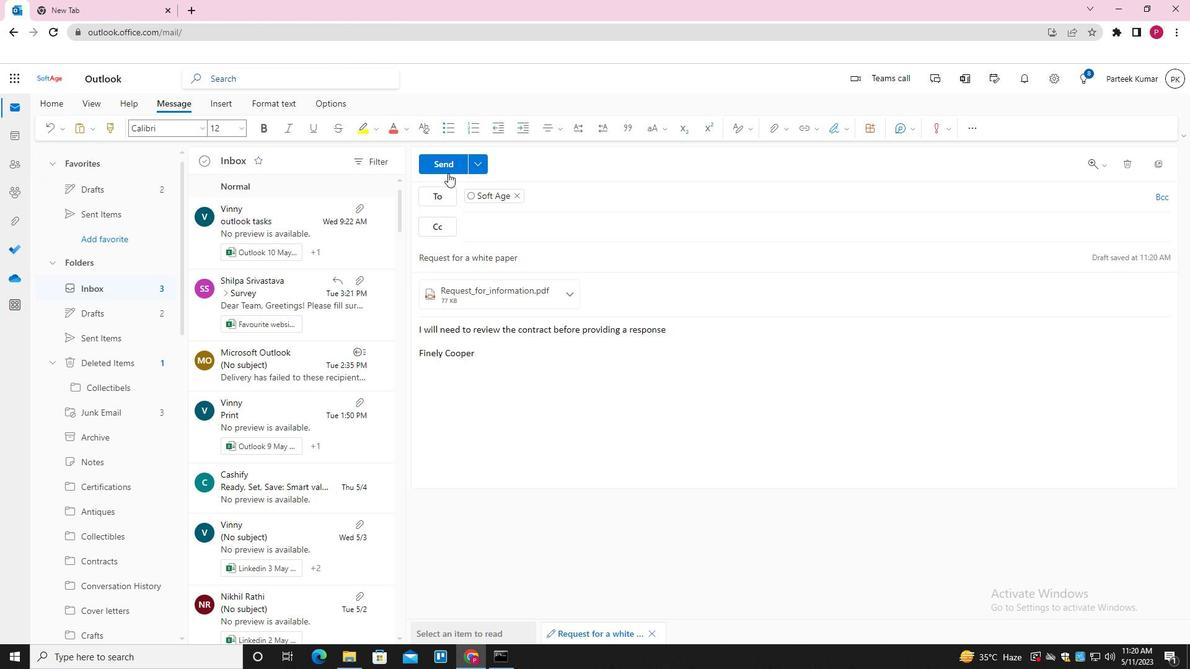 
Action: Mouse pressed left at (449, 165)
Screenshot: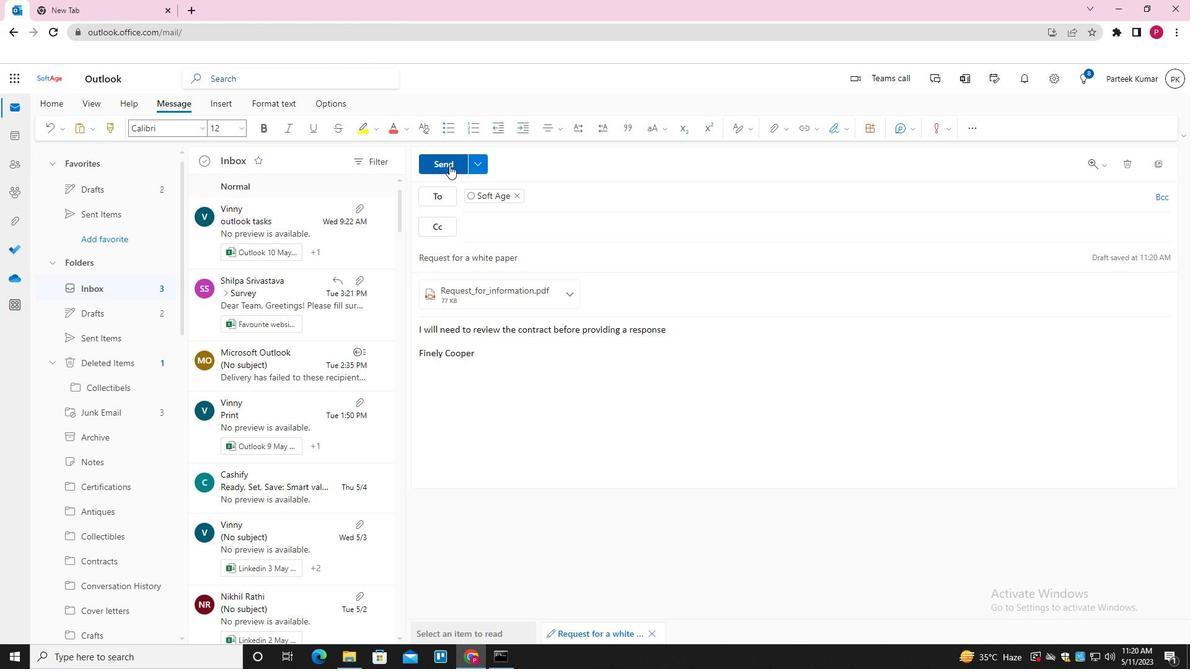 
Action: Mouse moved to (125, 336)
Screenshot: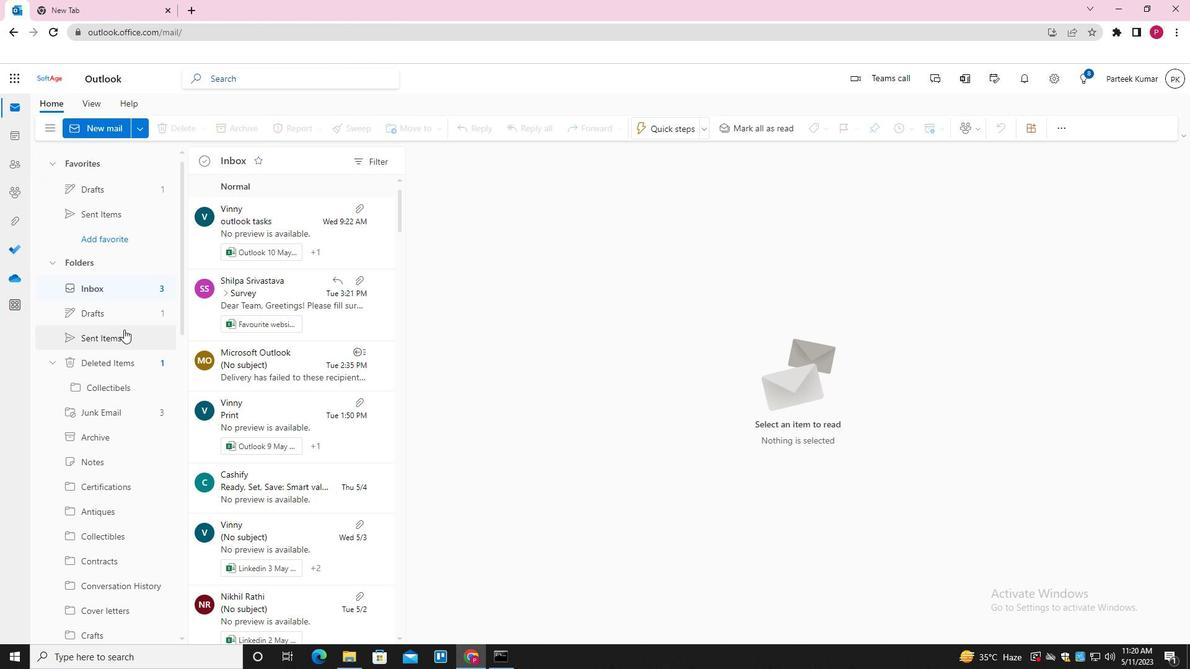 
Action: Mouse pressed left at (125, 336)
Screenshot: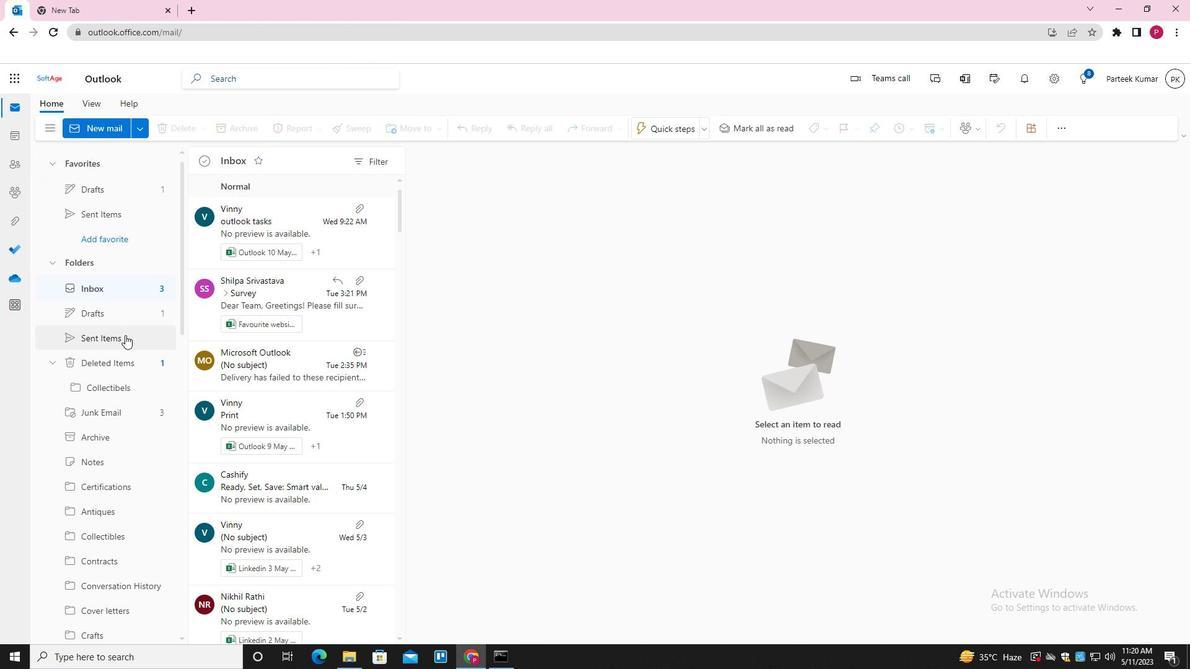 
Action: Mouse moved to (266, 224)
Screenshot: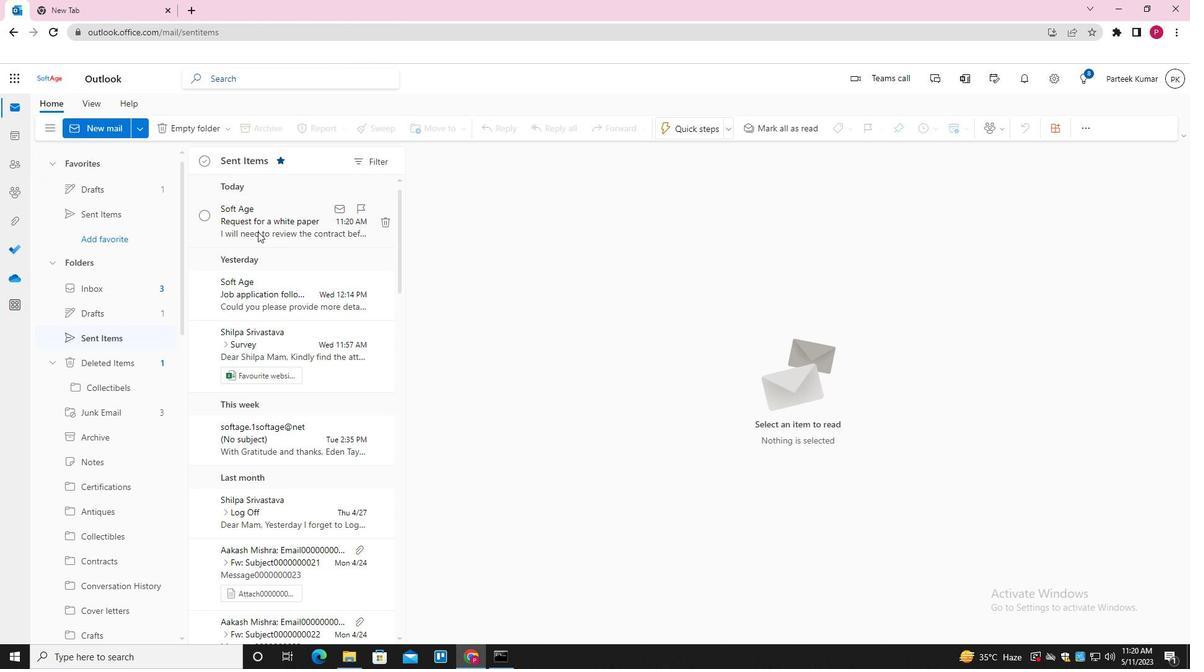 
Action: Mouse pressed right at (266, 224)
Screenshot: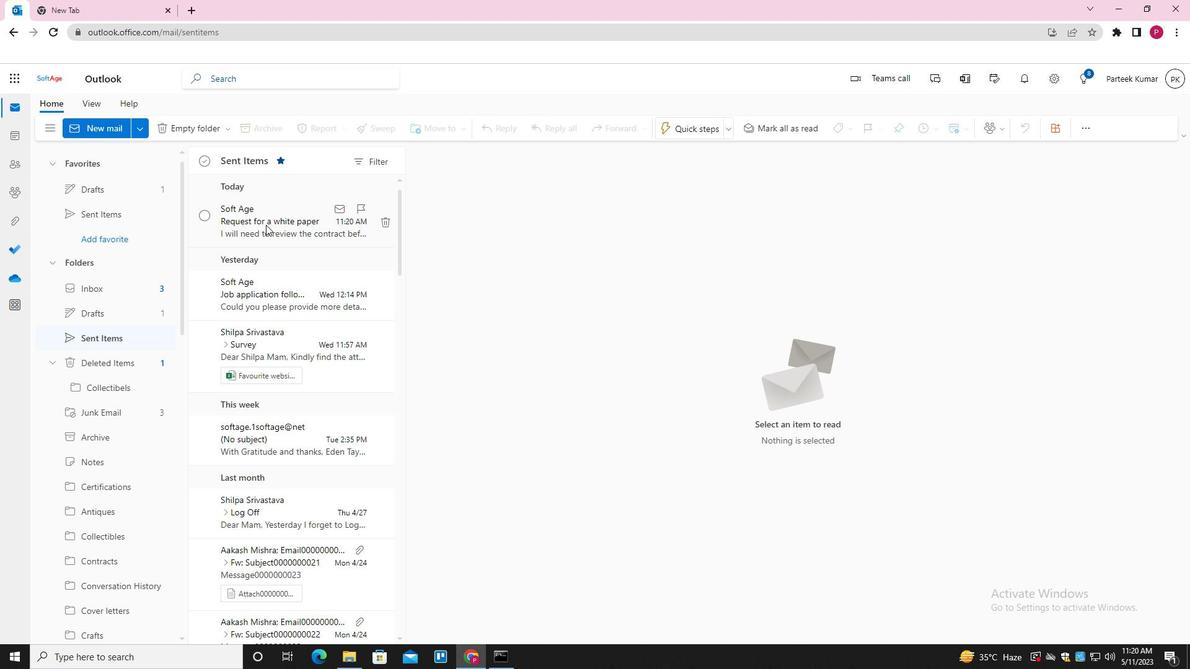 
Action: Mouse moved to (287, 280)
Screenshot: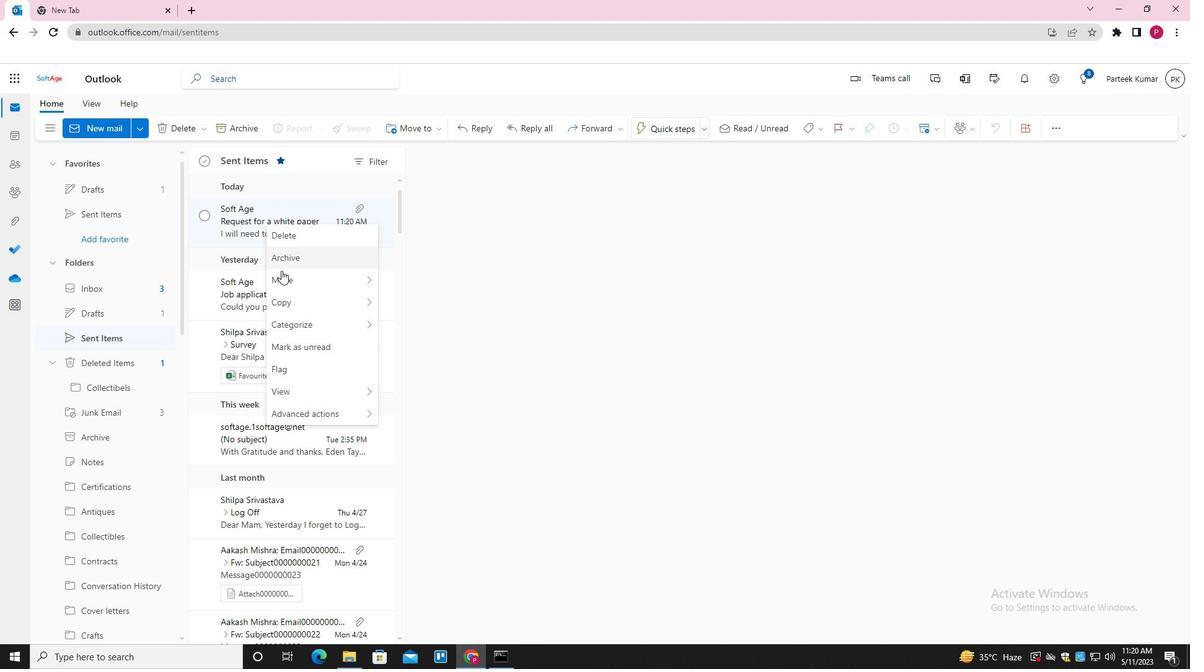 
Action: Mouse pressed left at (287, 280)
Screenshot: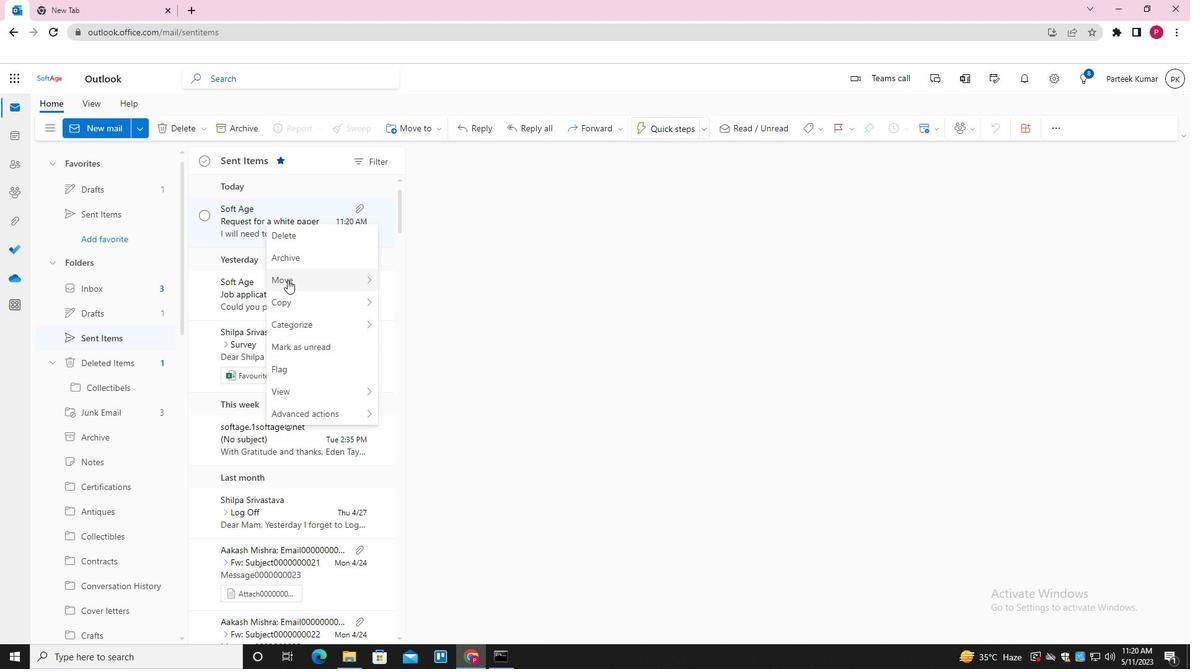 
Action: Mouse moved to (436, 277)
Screenshot: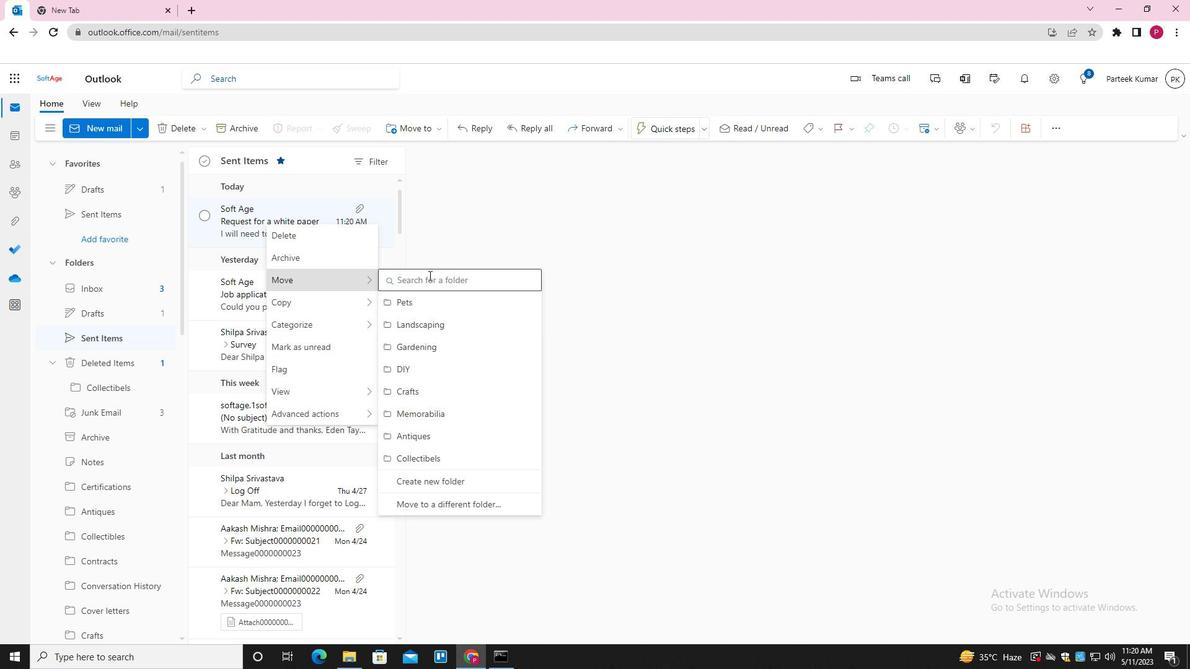 
Action: Mouse pressed left at (436, 277)
Screenshot: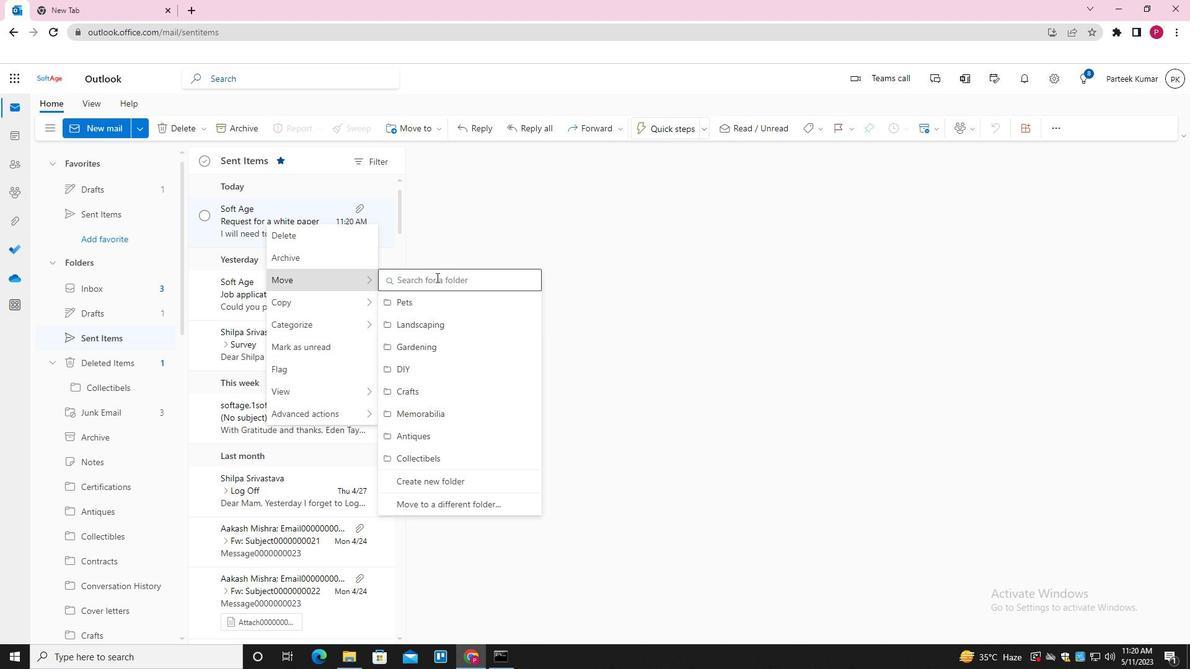 
Action: Key pressed <Key.shift><Key.shift><Key.shift><Key.shift><Key.shift><Key.shift><Key.shift><Key.shift><Key.shift>VETERINARY<Key.down><Key.enter>
Screenshot: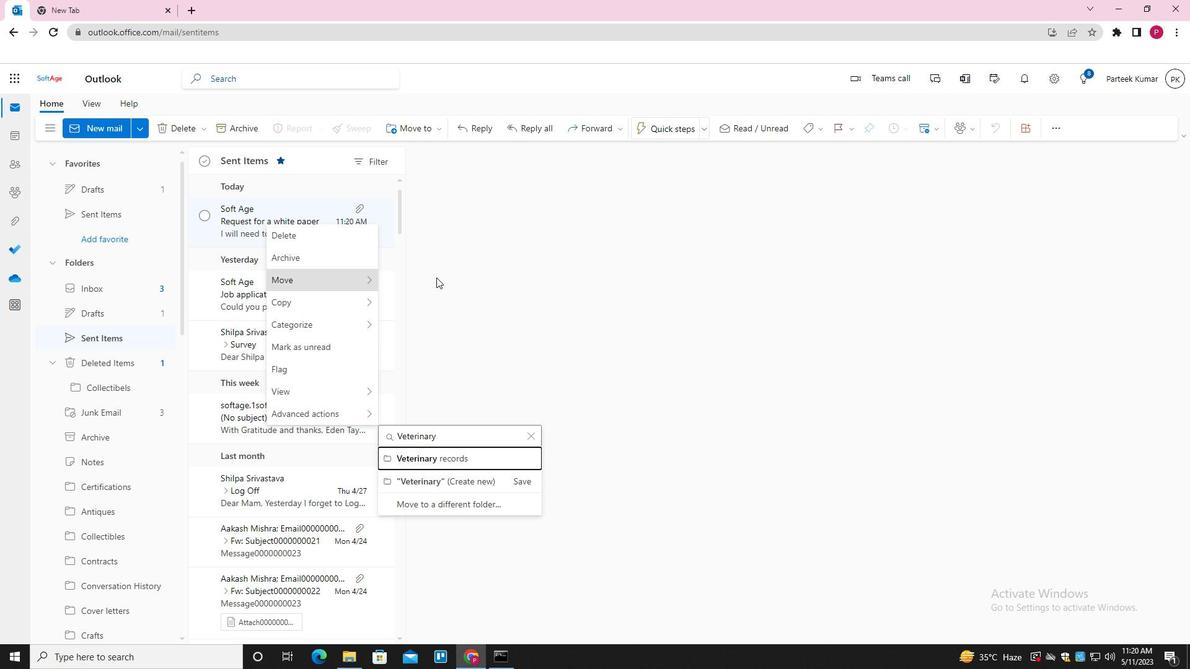 
